 Task: Create a due date automation trigger when advanced on, 2 working days after a card is due add fields without custom field "Resume" set to a date more than 1 working days ago at 11:00 AM.
Action: Mouse moved to (1173, 254)
Screenshot: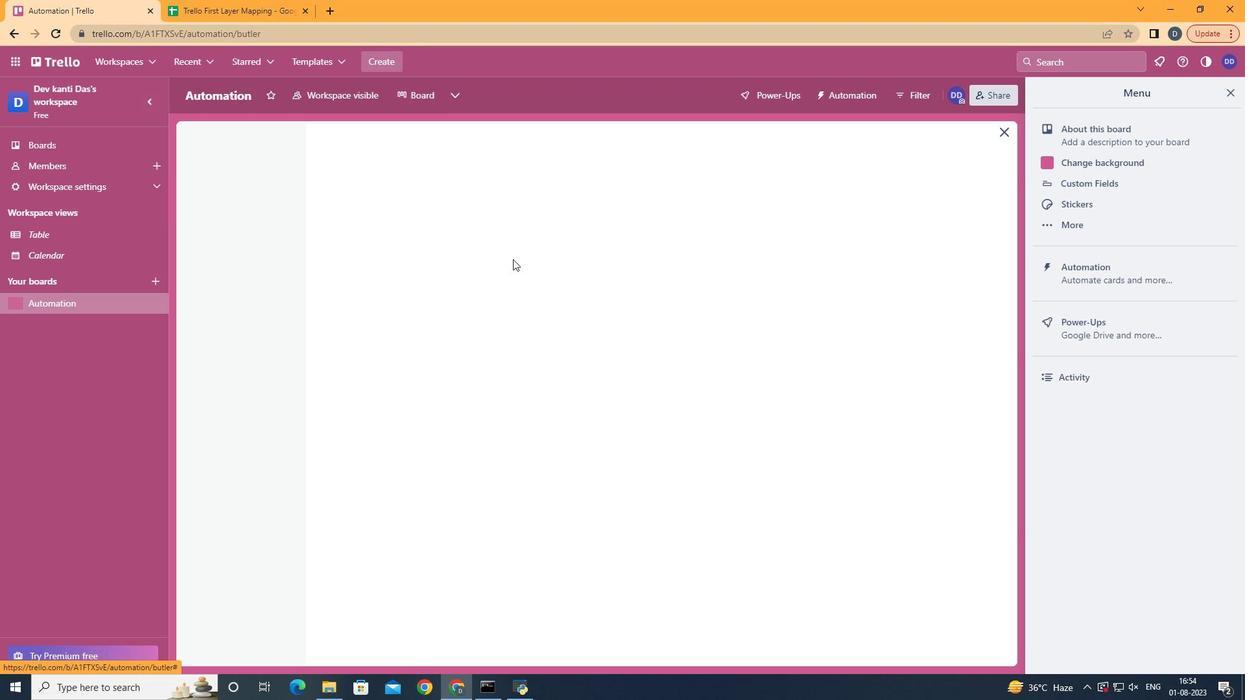 
Action: Mouse pressed left at (1173, 254)
Screenshot: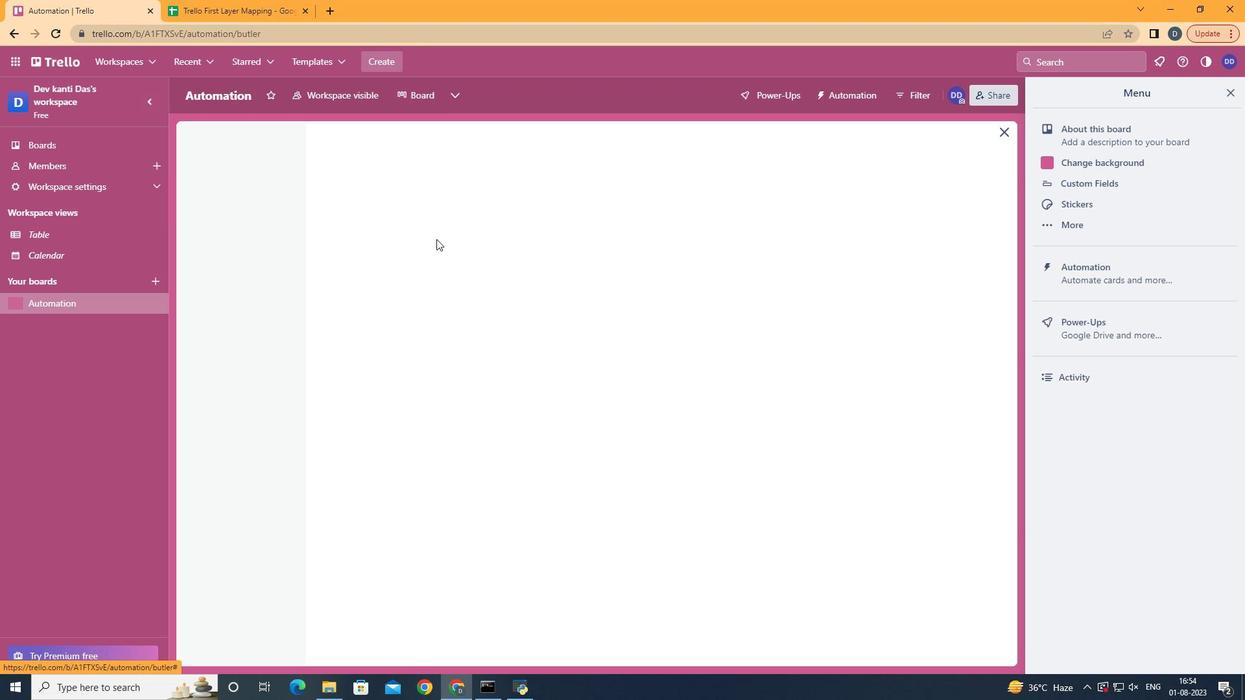 
Action: Mouse moved to (1160, 264)
Screenshot: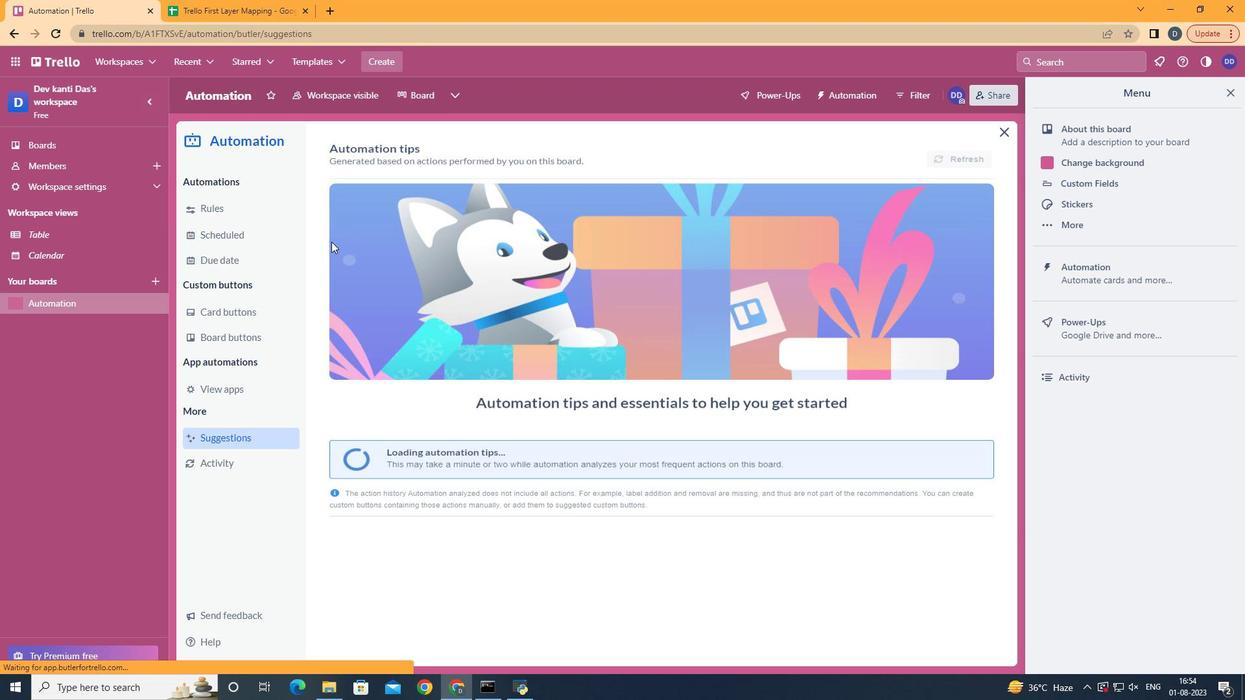 
Action: Mouse pressed left at (1160, 264)
Screenshot: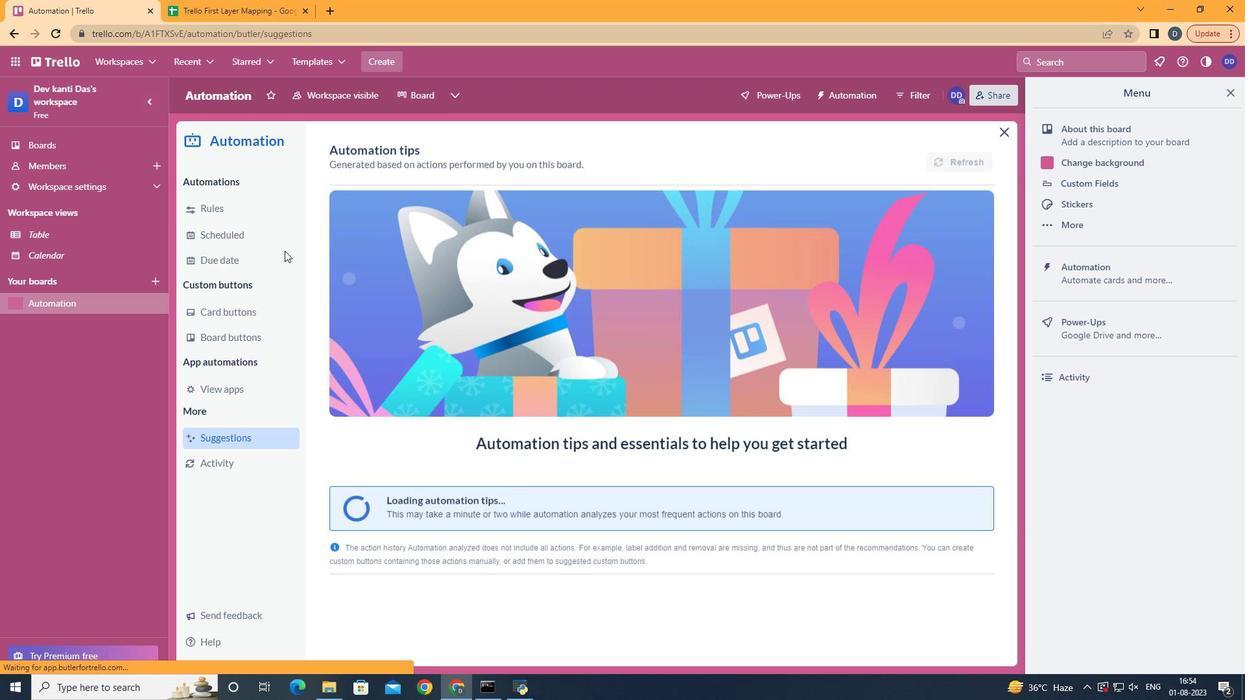 
Action: Mouse moved to (249, 261)
Screenshot: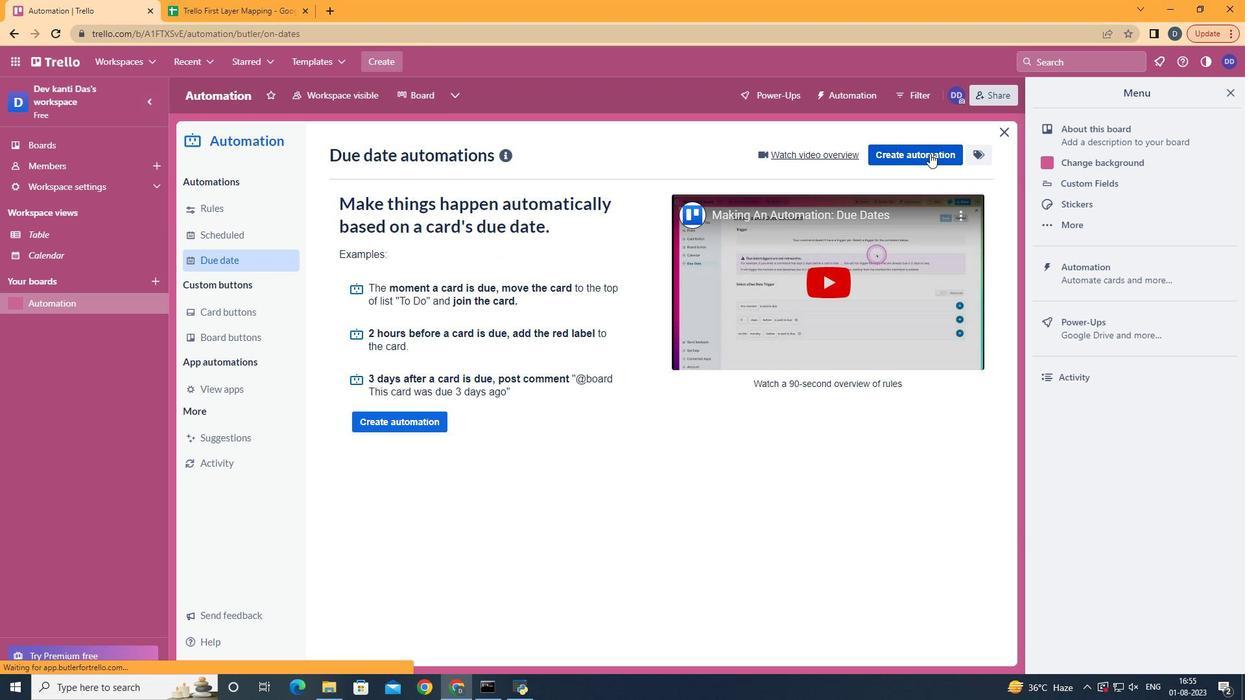 
Action: Mouse pressed left at (249, 261)
Screenshot: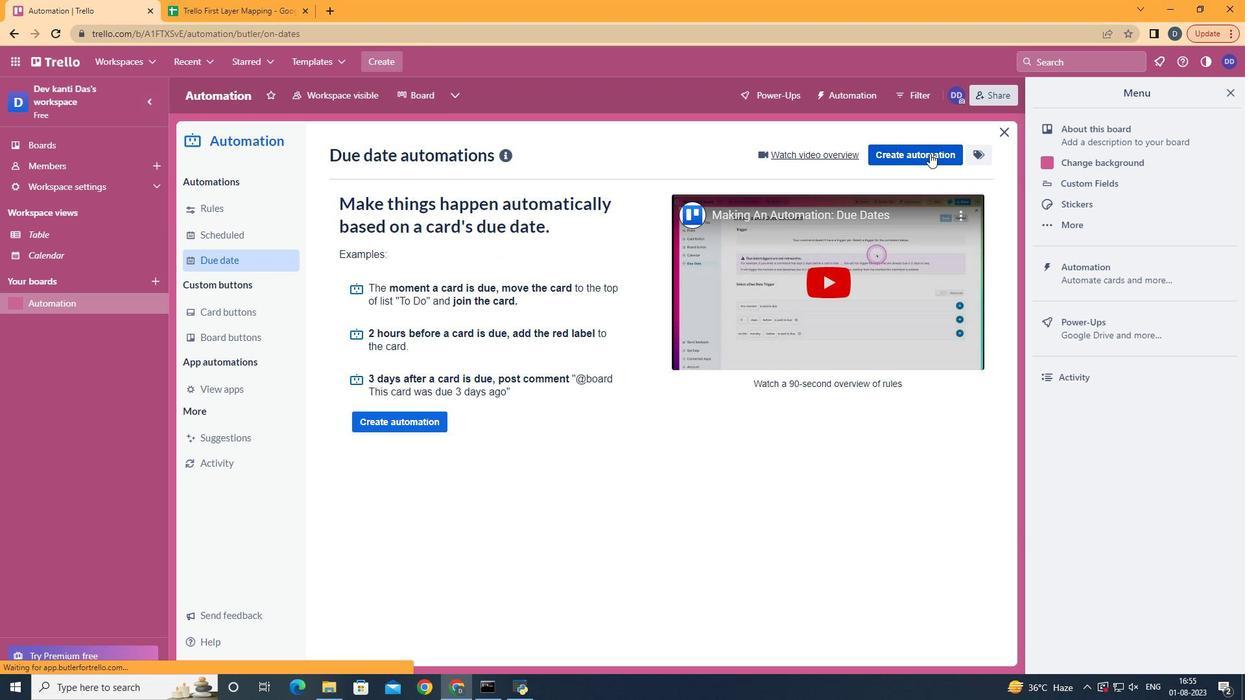 
Action: Mouse moved to (929, 153)
Screenshot: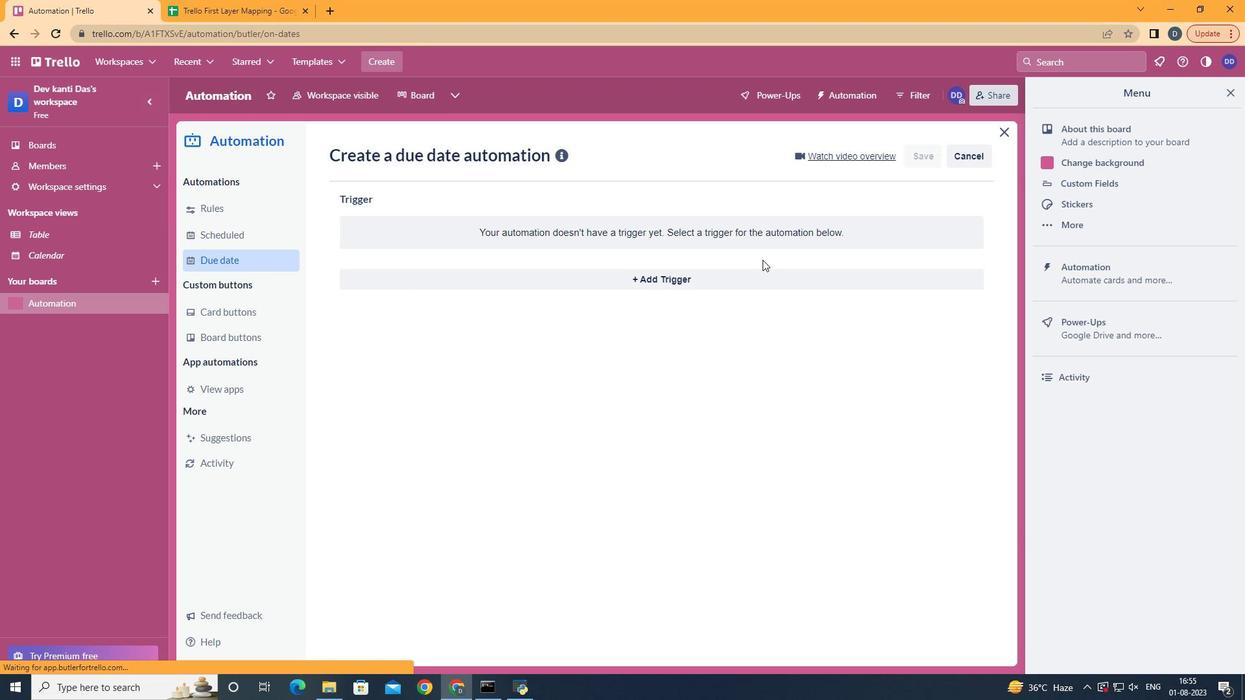 
Action: Mouse pressed left at (929, 153)
Screenshot: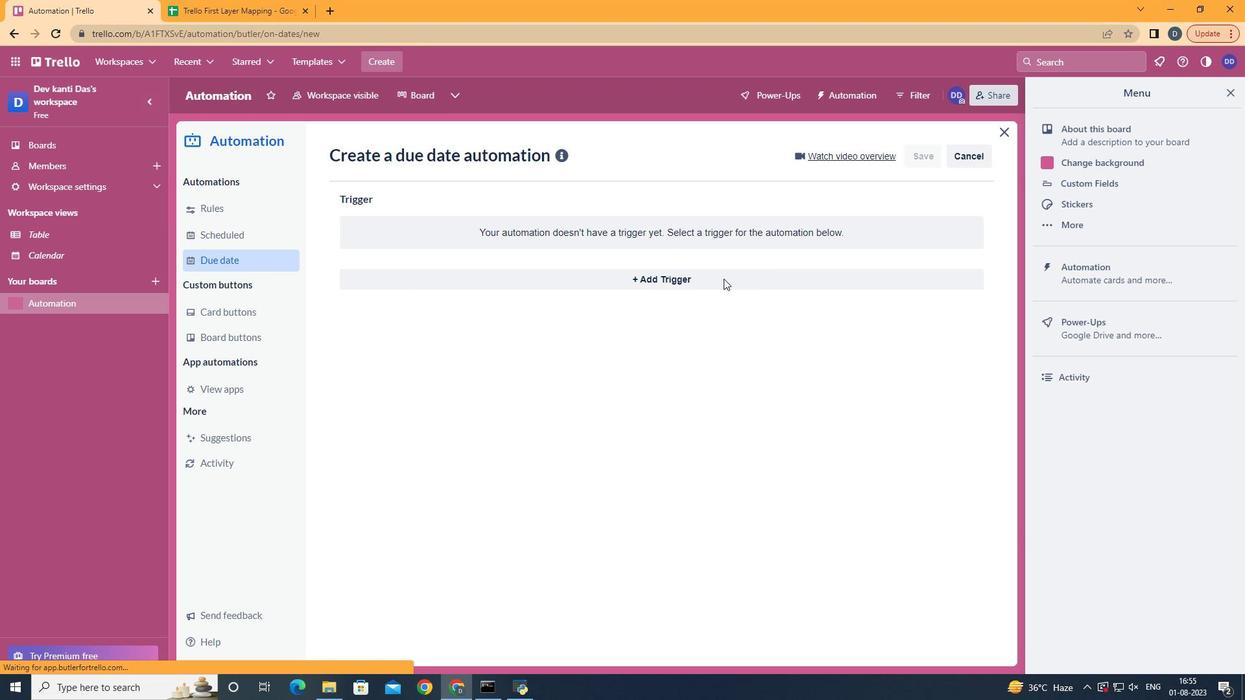 
Action: Mouse moved to (723, 278)
Screenshot: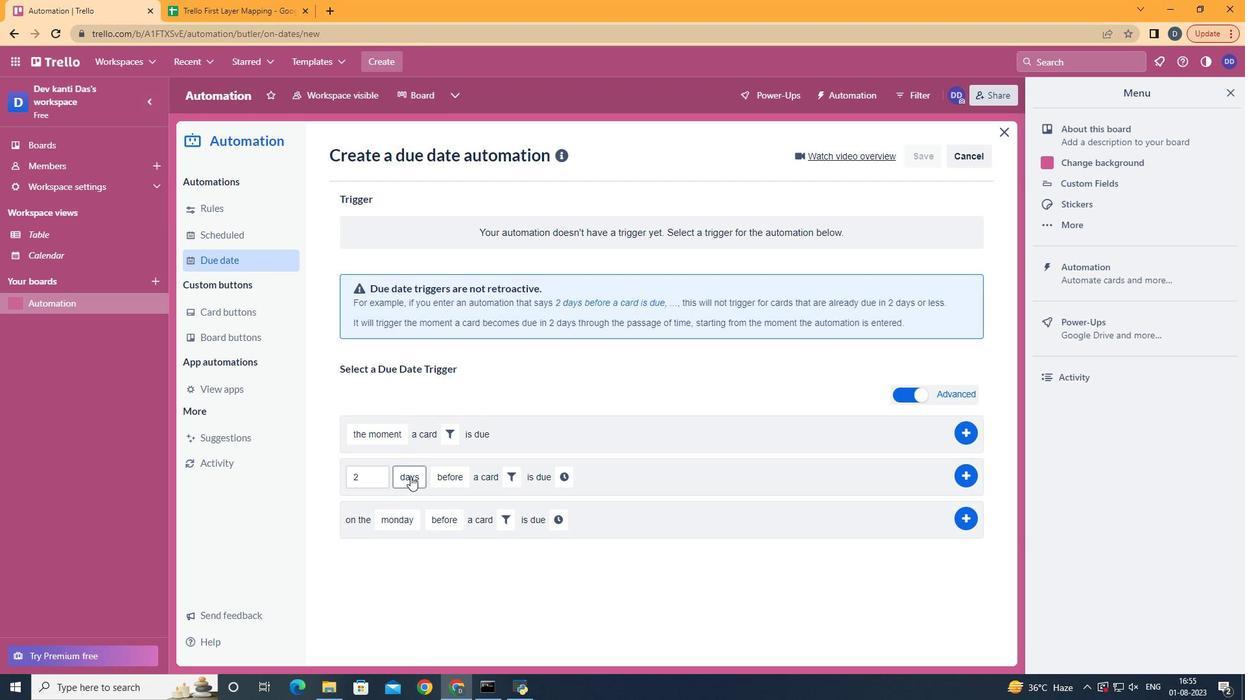 
Action: Mouse pressed left at (723, 278)
Screenshot: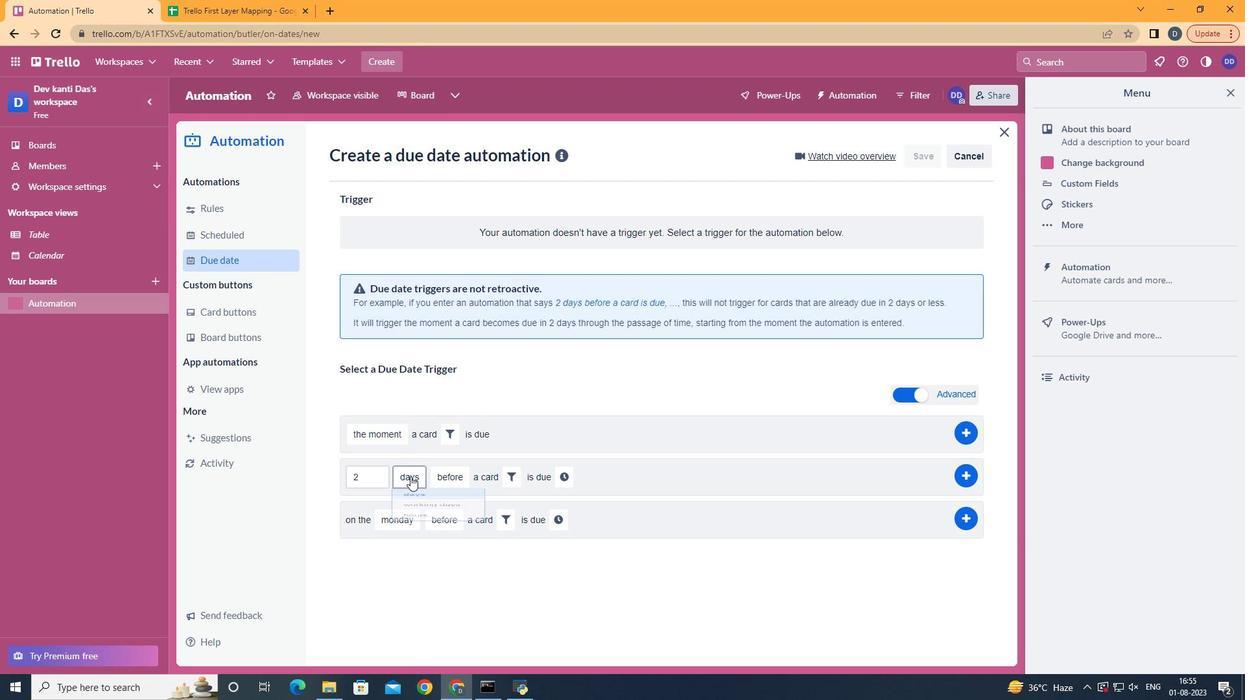 
Action: Mouse moved to (424, 528)
Screenshot: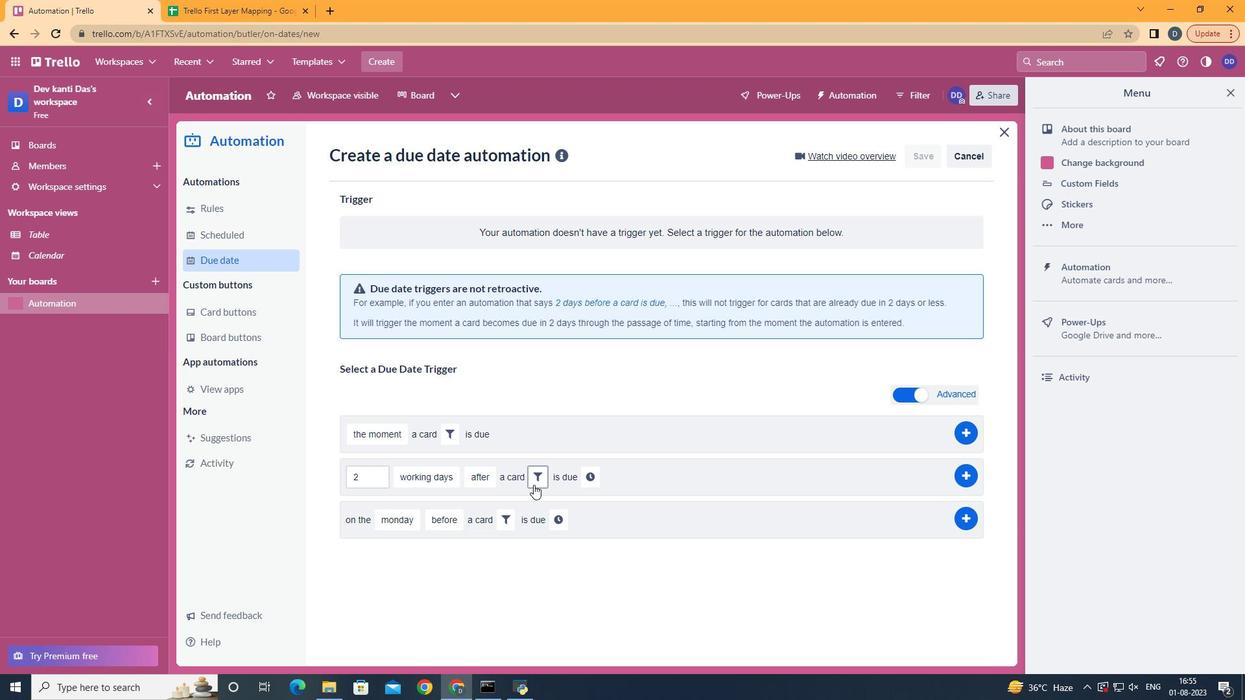 
Action: Mouse pressed left at (424, 528)
Screenshot: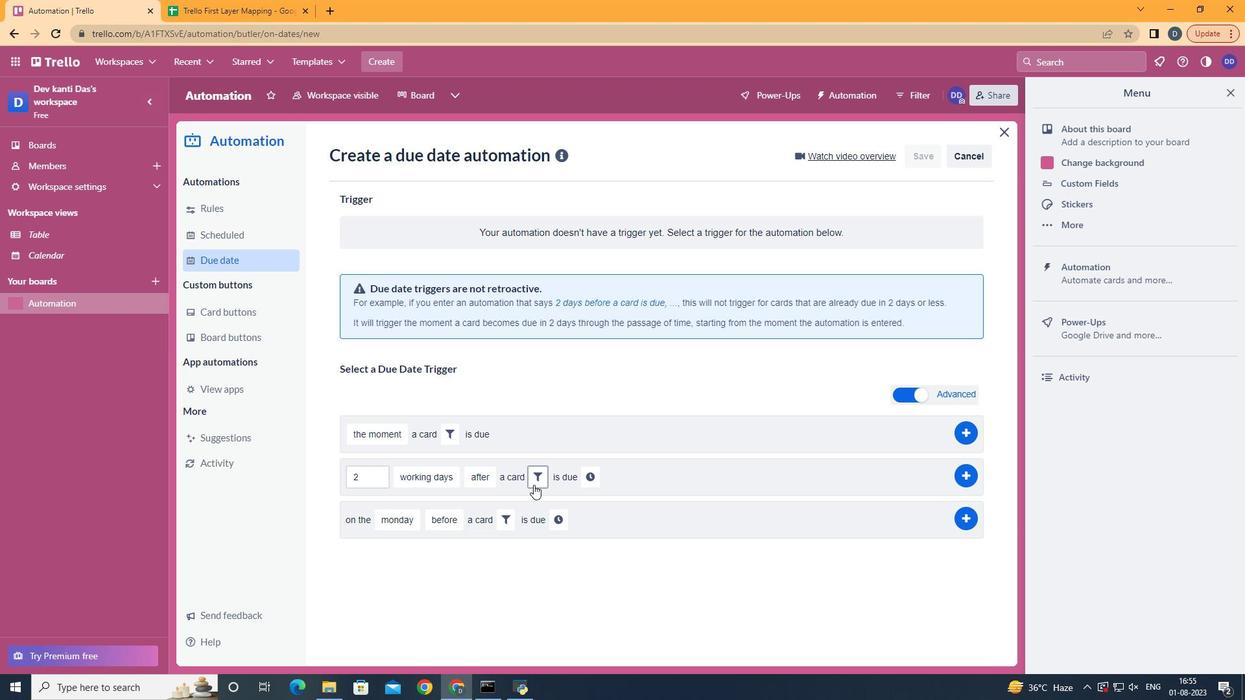 
Action: Mouse moved to (486, 526)
Screenshot: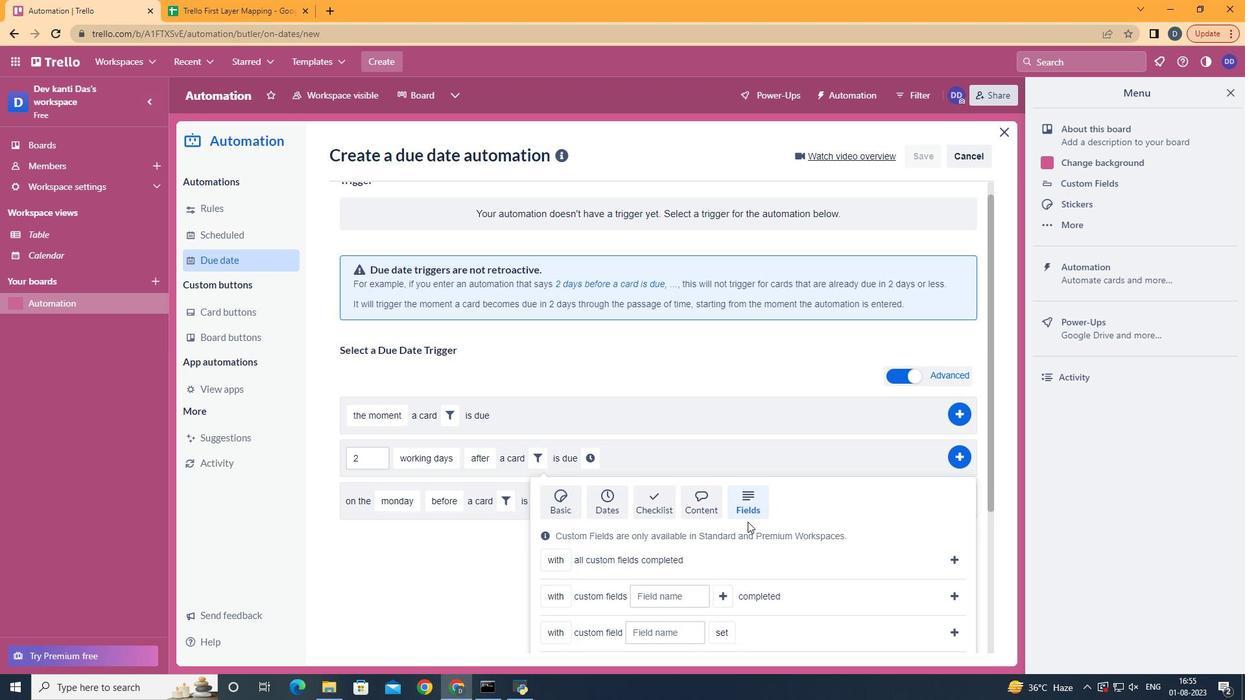 
Action: Mouse pressed left at (486, 526)
Screenshot: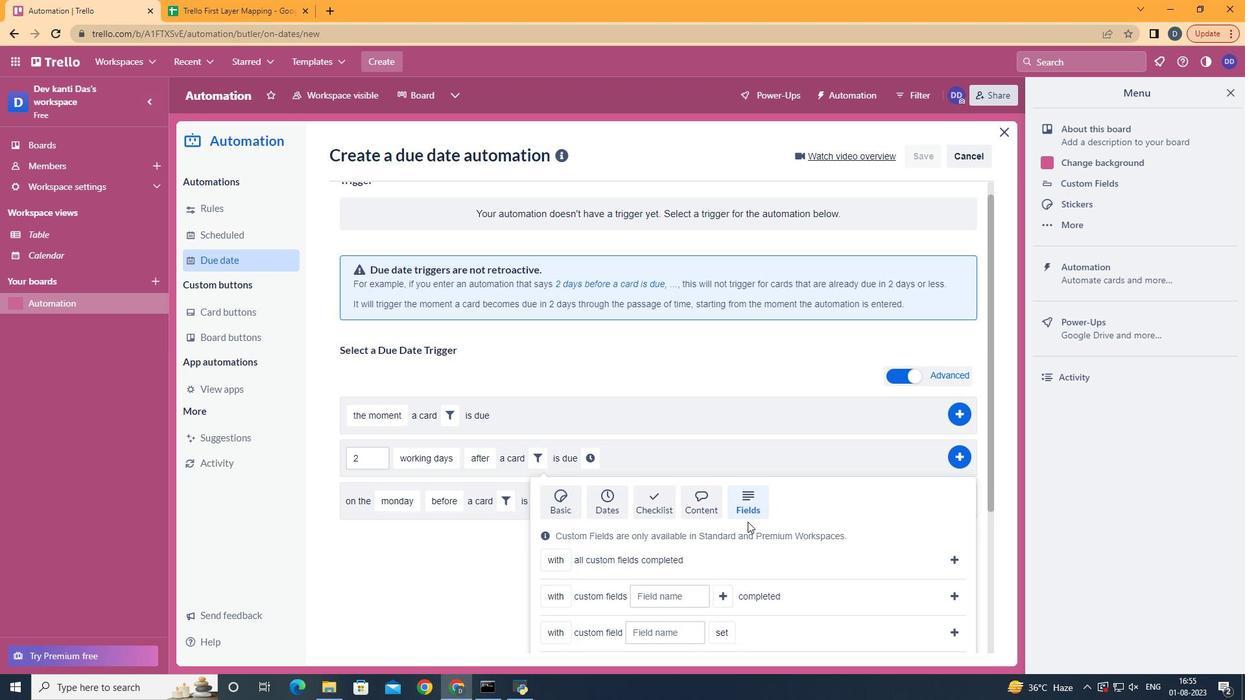 
Action: Mouse moved to (533, 485)
Screenshot: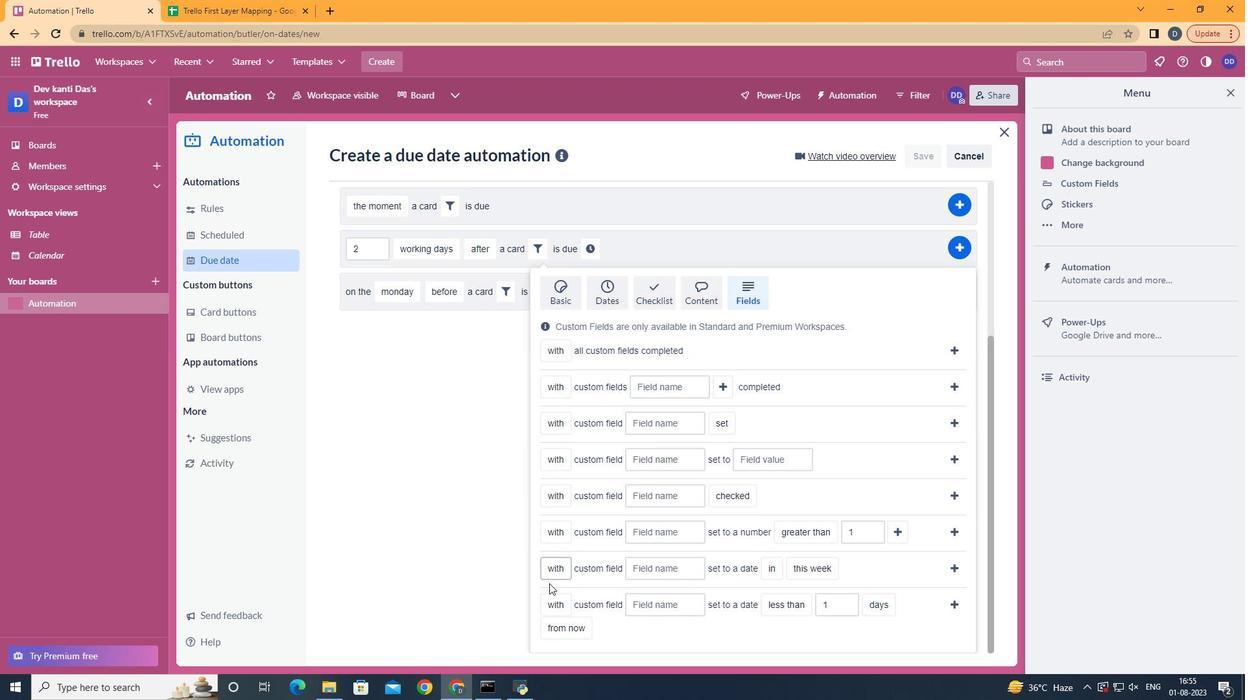 
Action: Mouse pressed left at (533, 485)
Screenshot: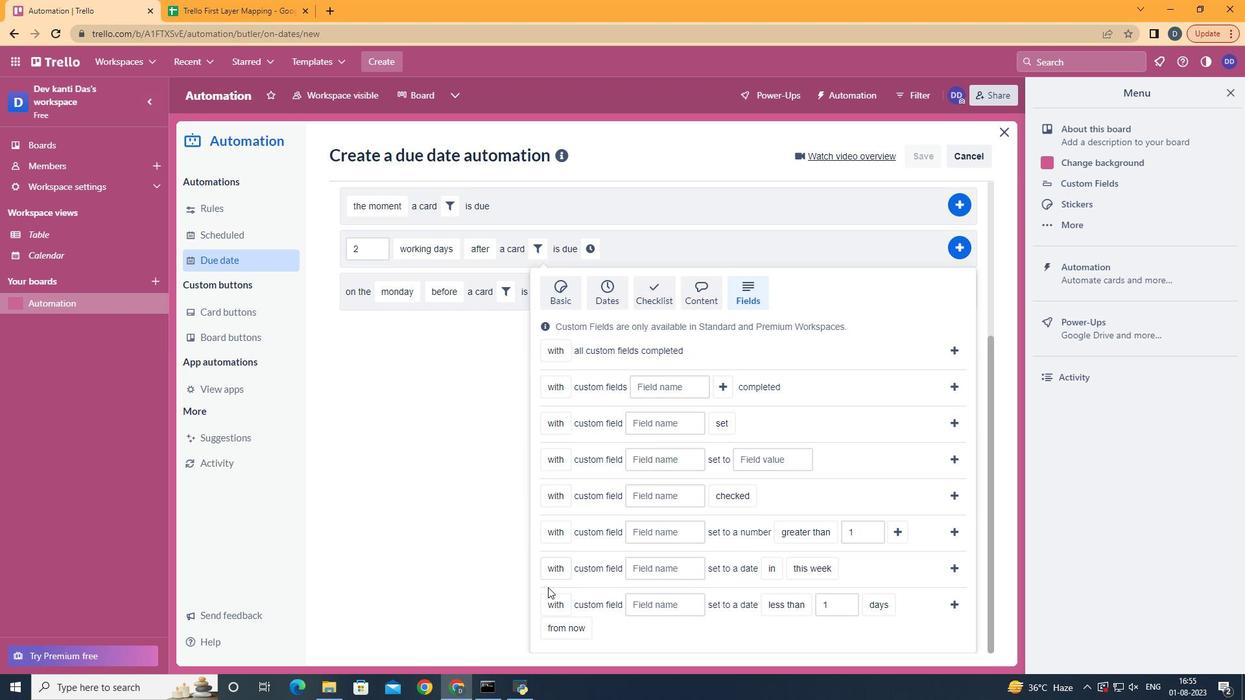
Action: Mouse moved to (747, 522)
Screenshot: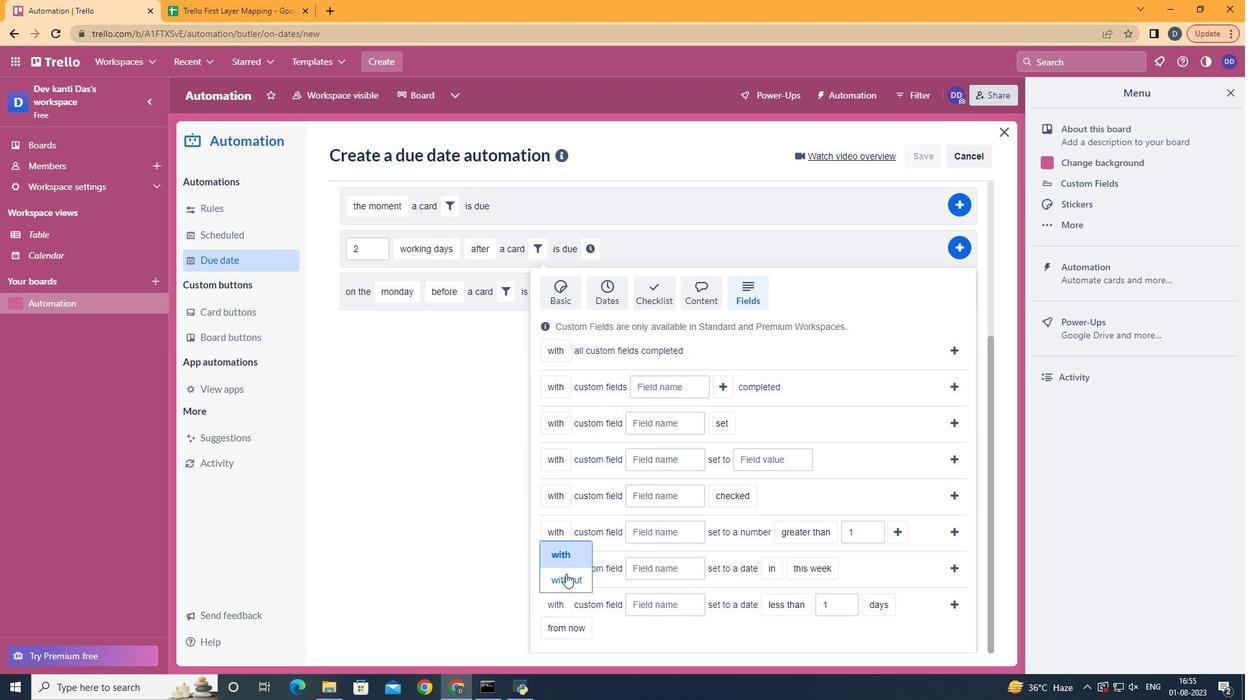 
Action: Mouse pressed left at (747, 522)
Screenshot: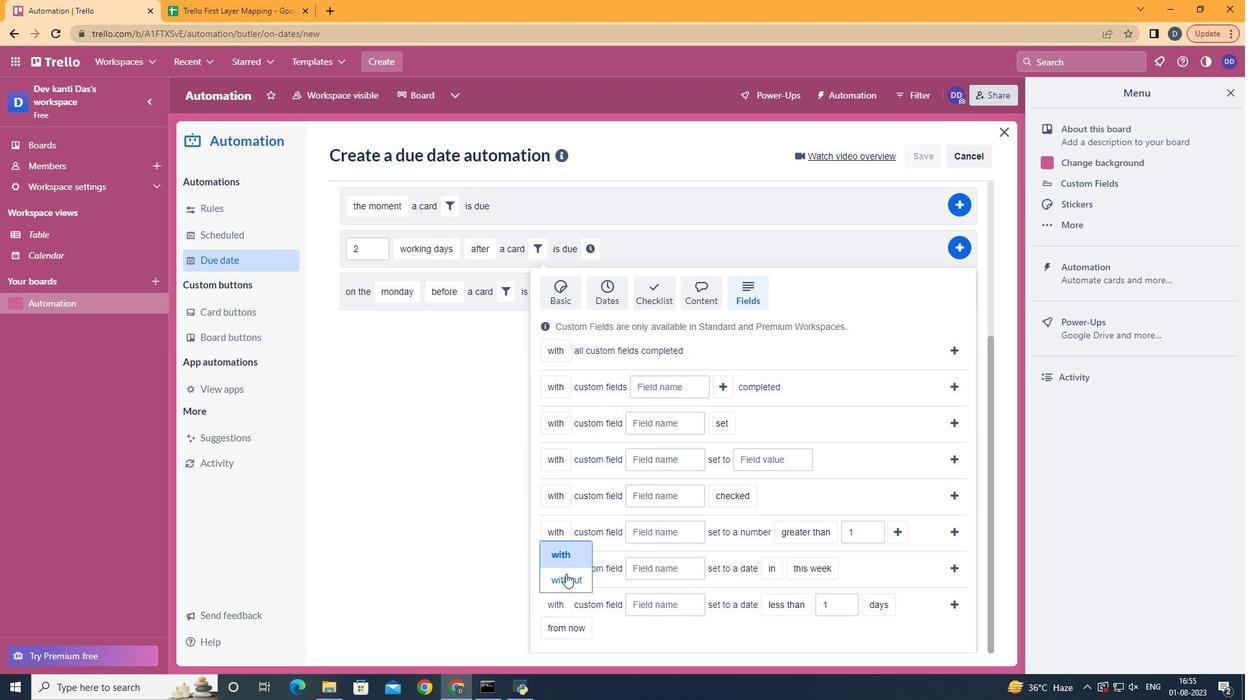 
Action: Mouse moved to (747, 522)
Screenshot: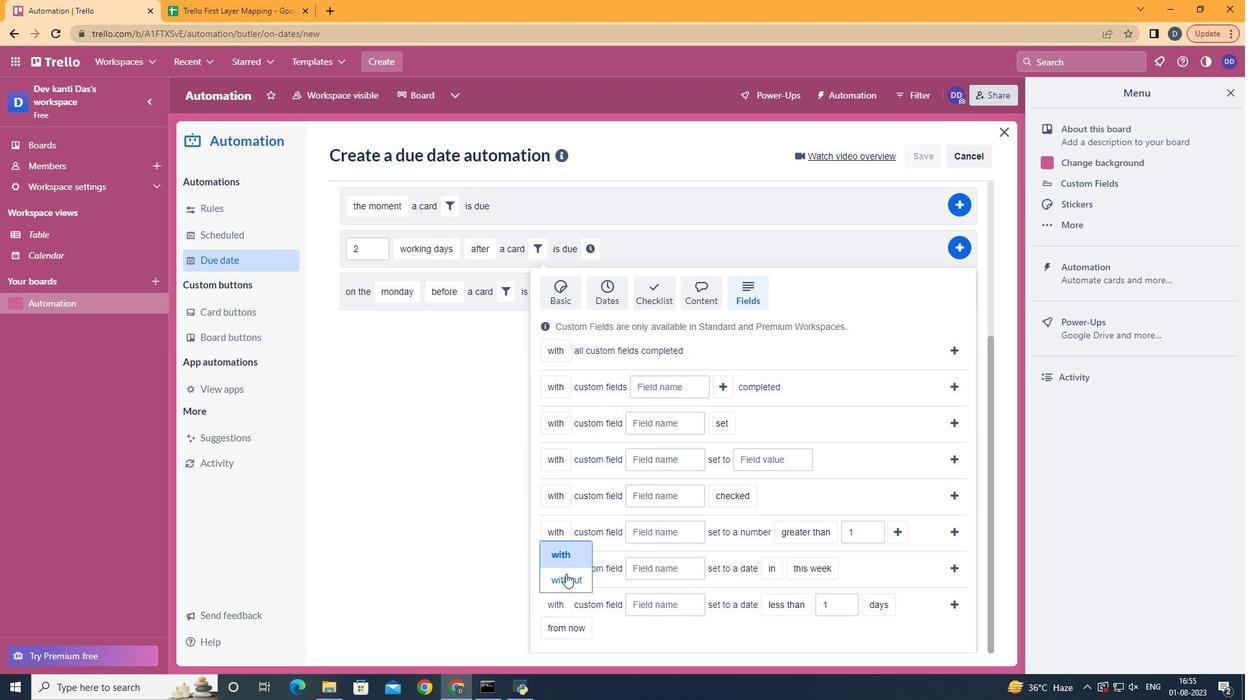 
Action: Mouse scrolled (747, 521) with delta (0, 0)
Screenshot: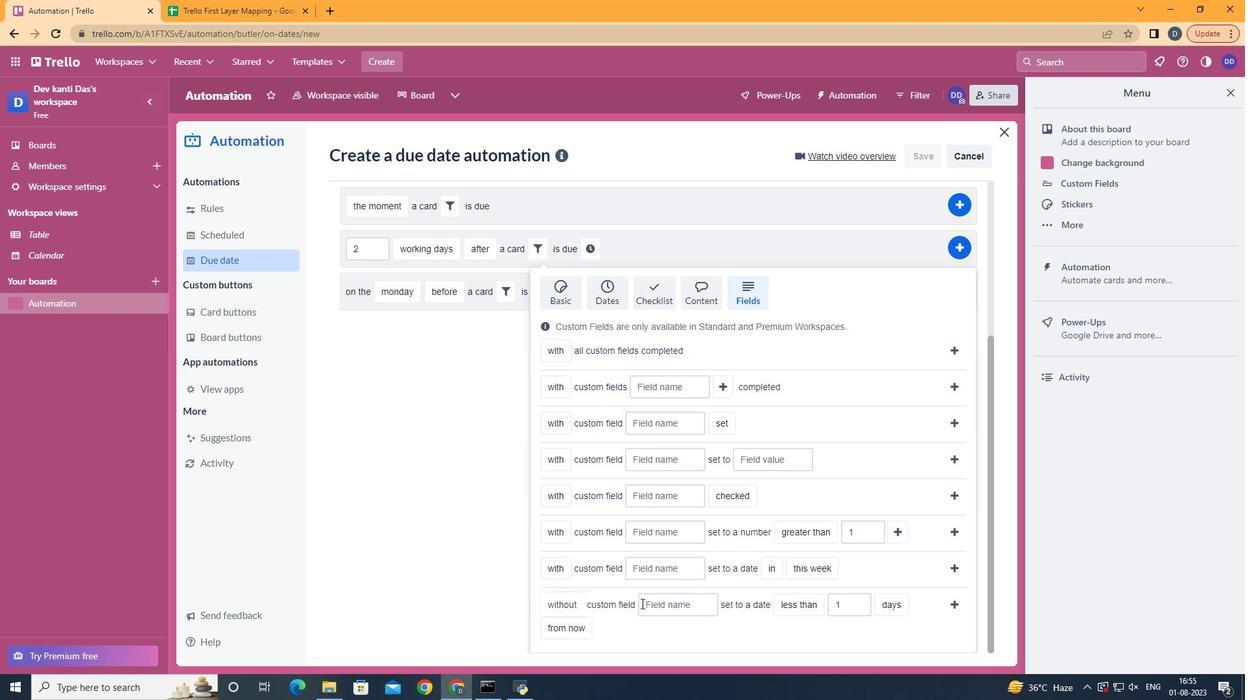 
Action: Mouse scrolled (747, 521) with delta (0, 0)
Screenshot: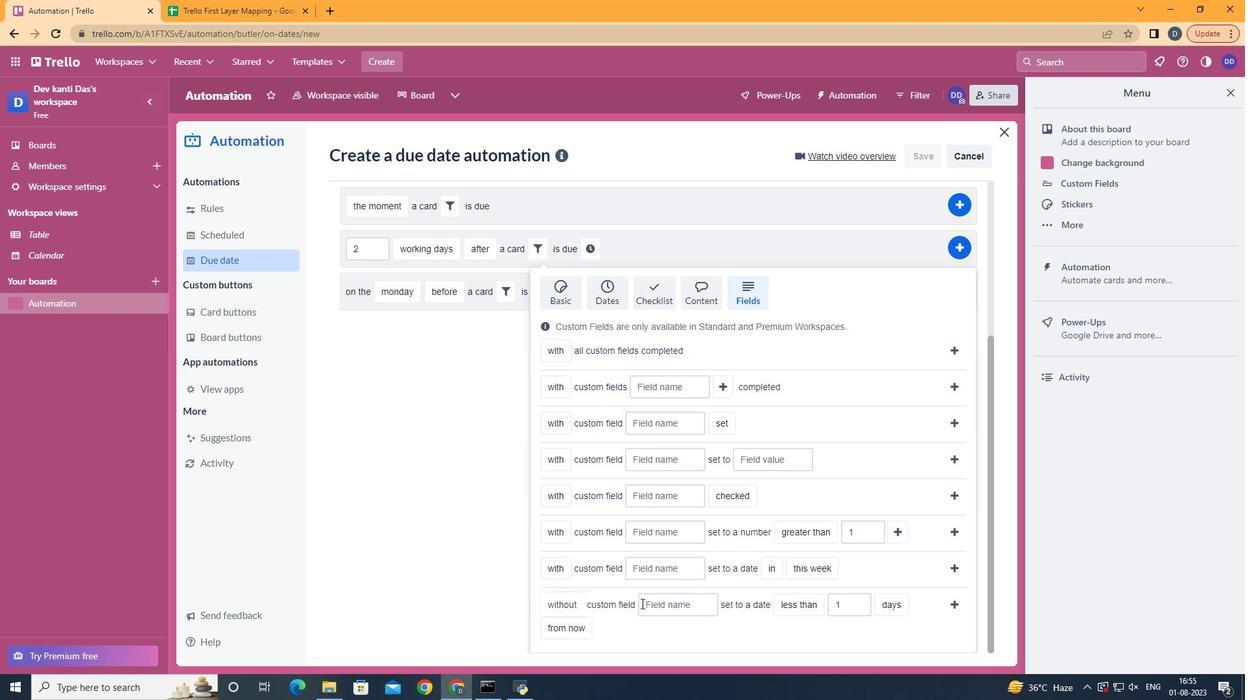 
Action: Mouse scrolled (747, 521) with delta (0, 0)
Screenshot: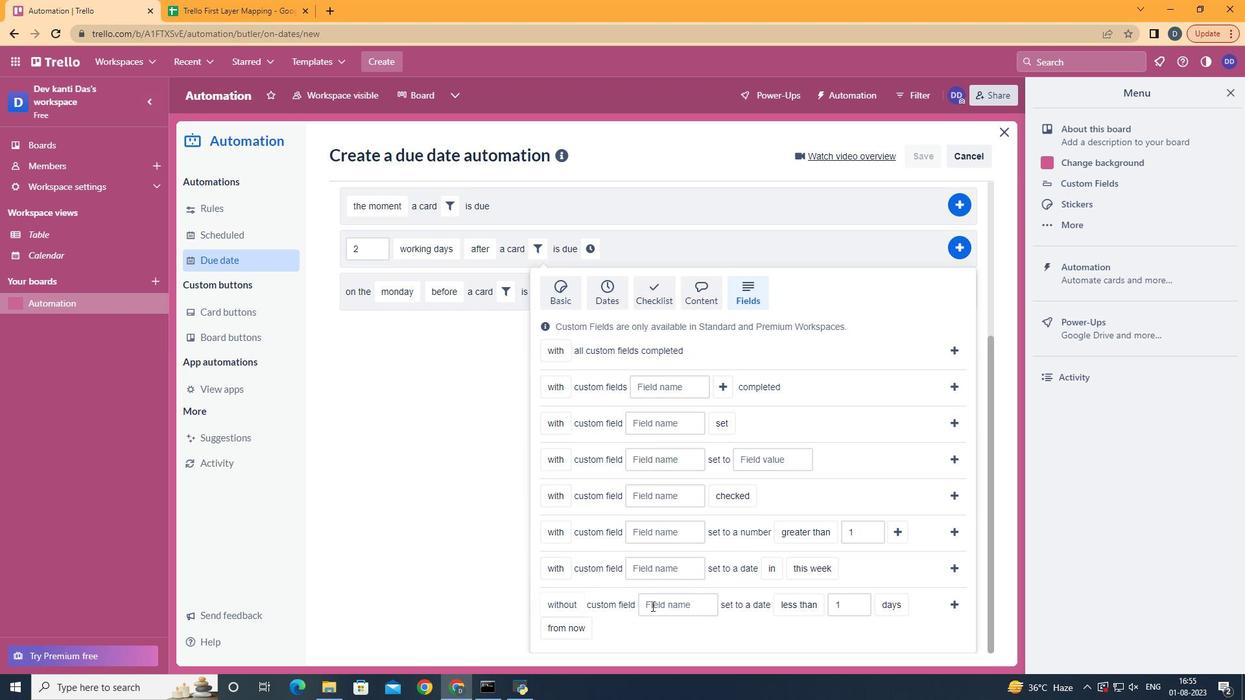 
Action: Mouse scrolled (747, 521) with delta (0, 0)
Screenshot: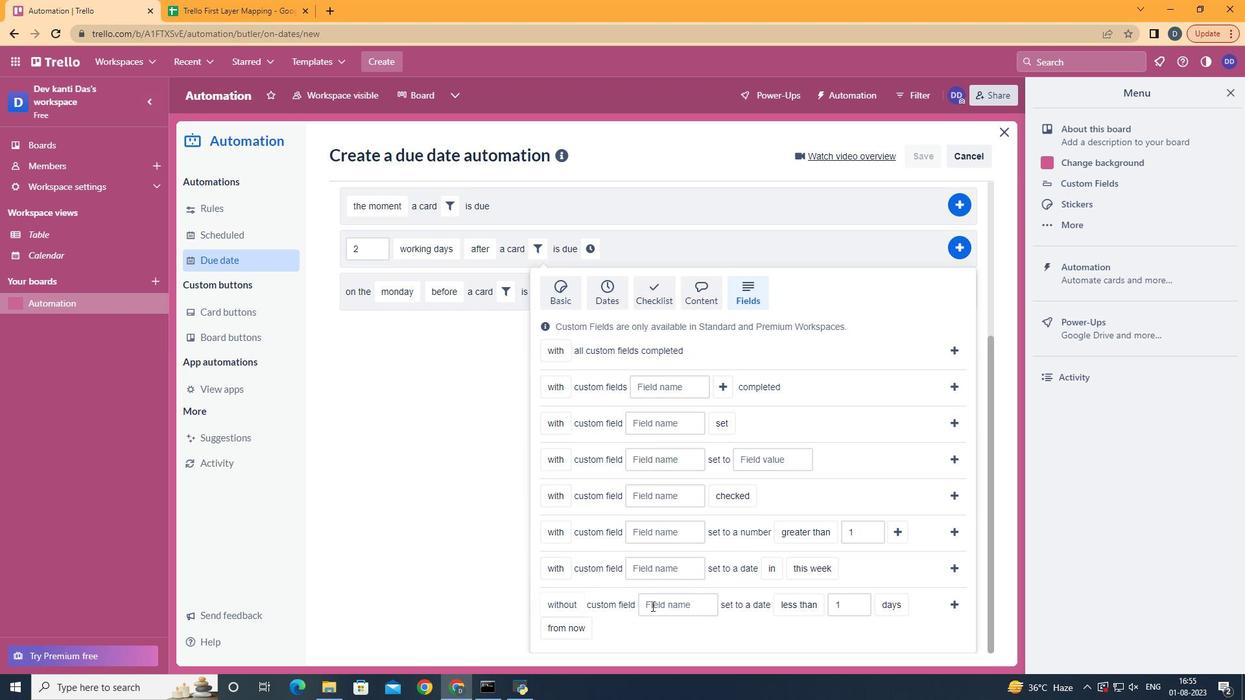 
Action: Mouse scrolled (747, 521) with delta (0, 0)
Screenshot: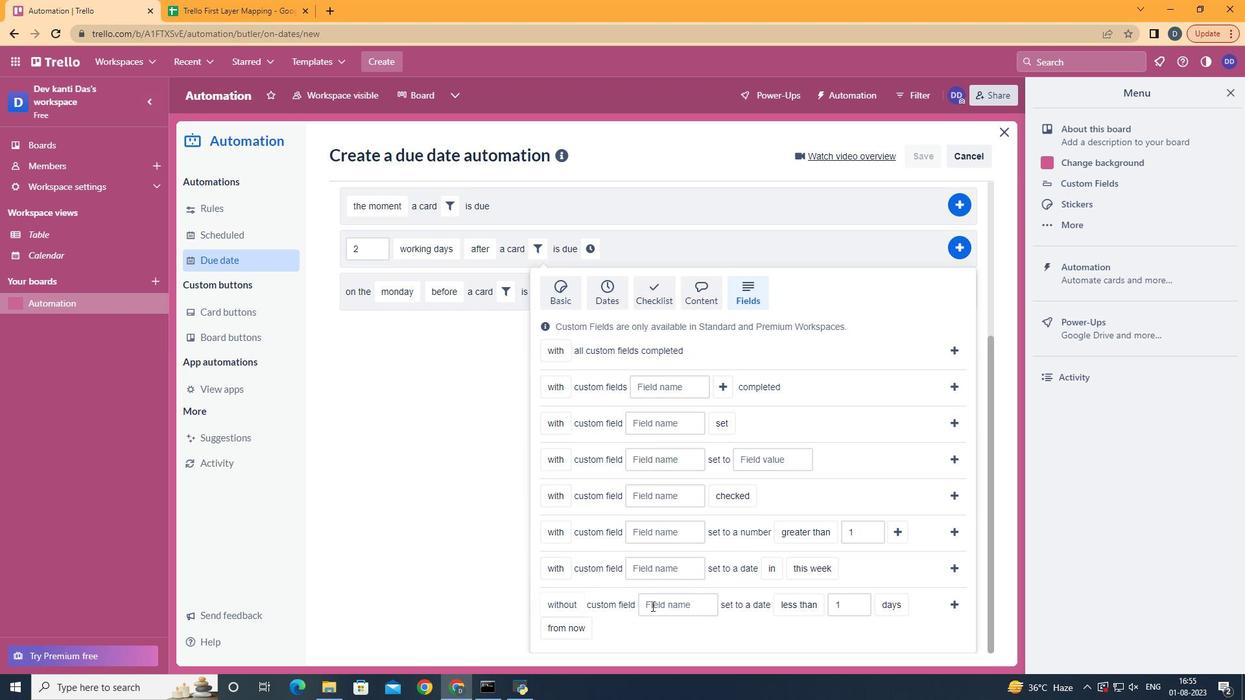 
Action: Mouse scrolled (747, 521) with delta (0, 0)
Screenshot: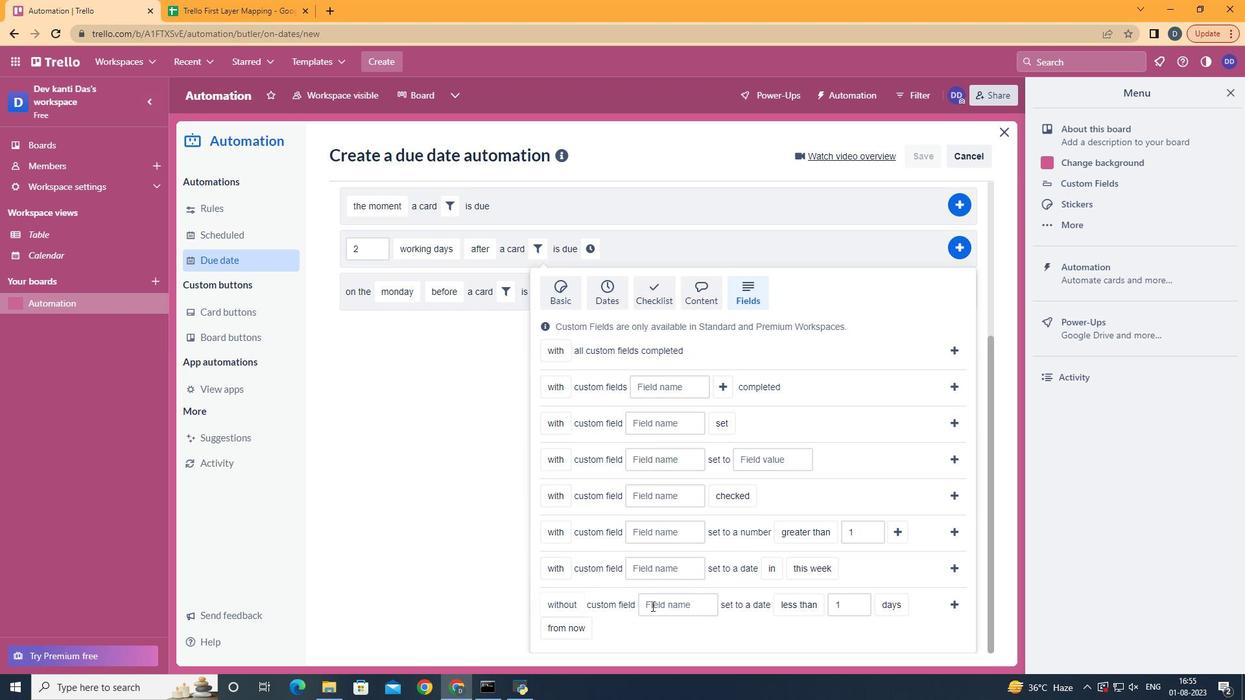 
Action: Mouse scrolled (747, 521) with delta (0, 0)
Screenshot: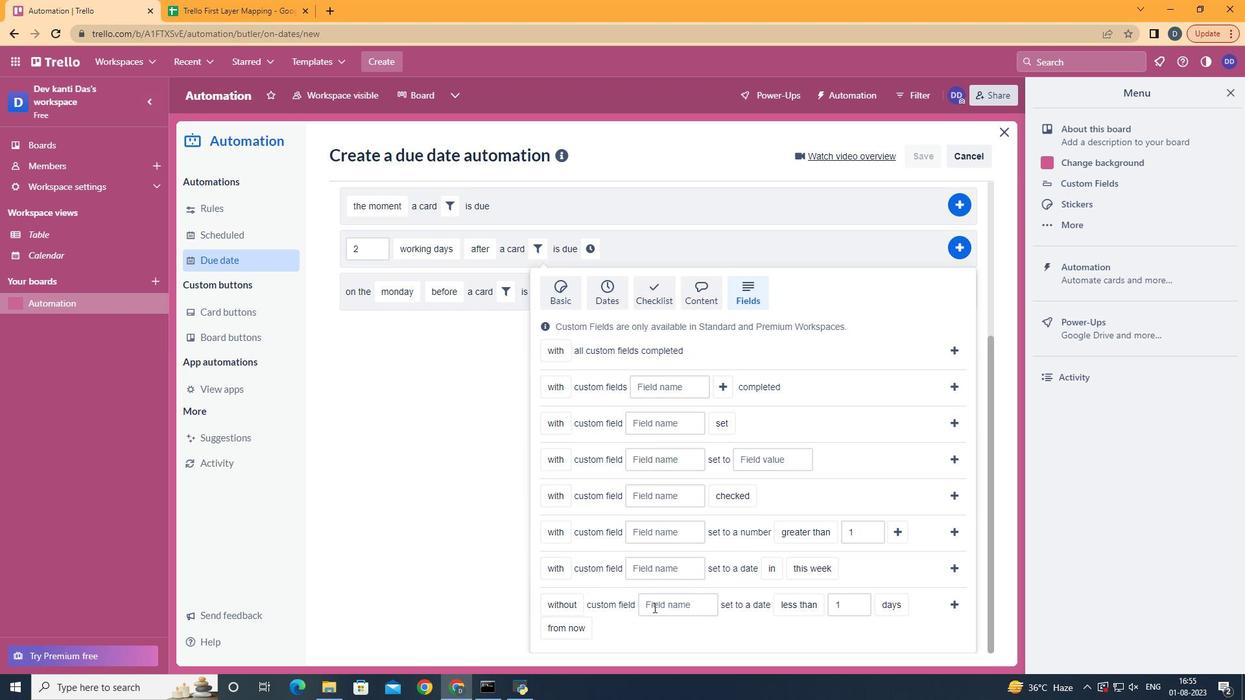 
Action: Mouse moved to (566, 573)
Screenshot: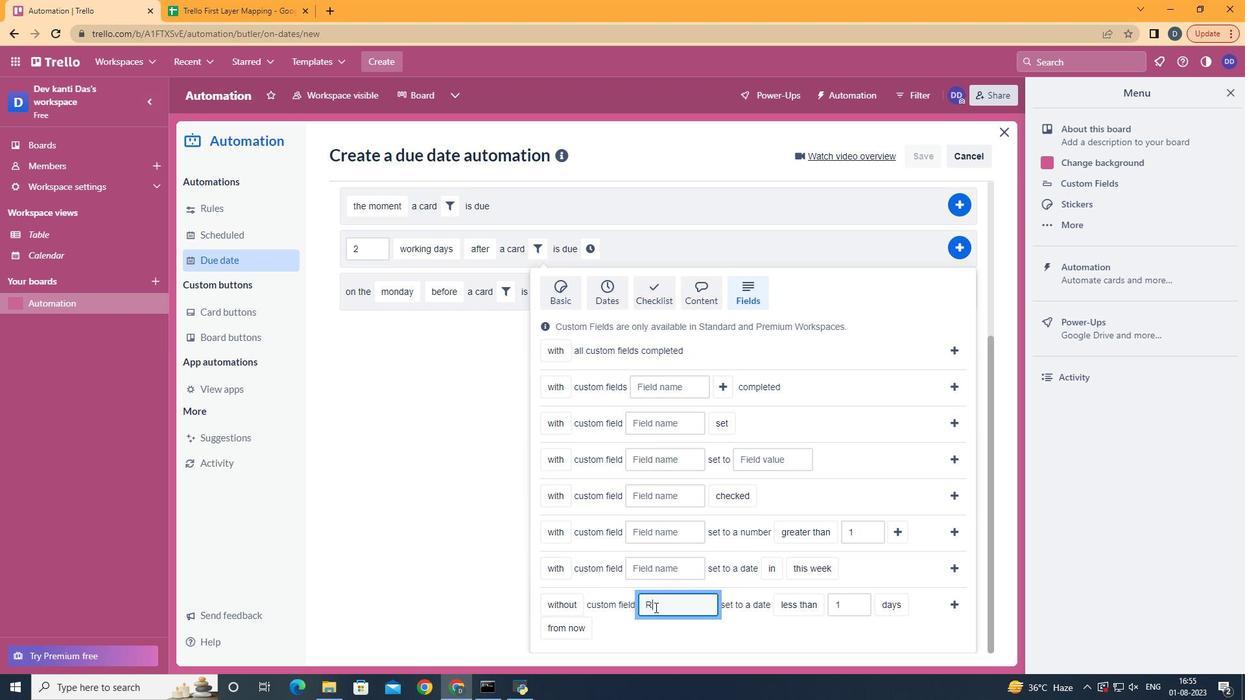 
Action: Mouse pressed left at (566, 573)
Screenshot: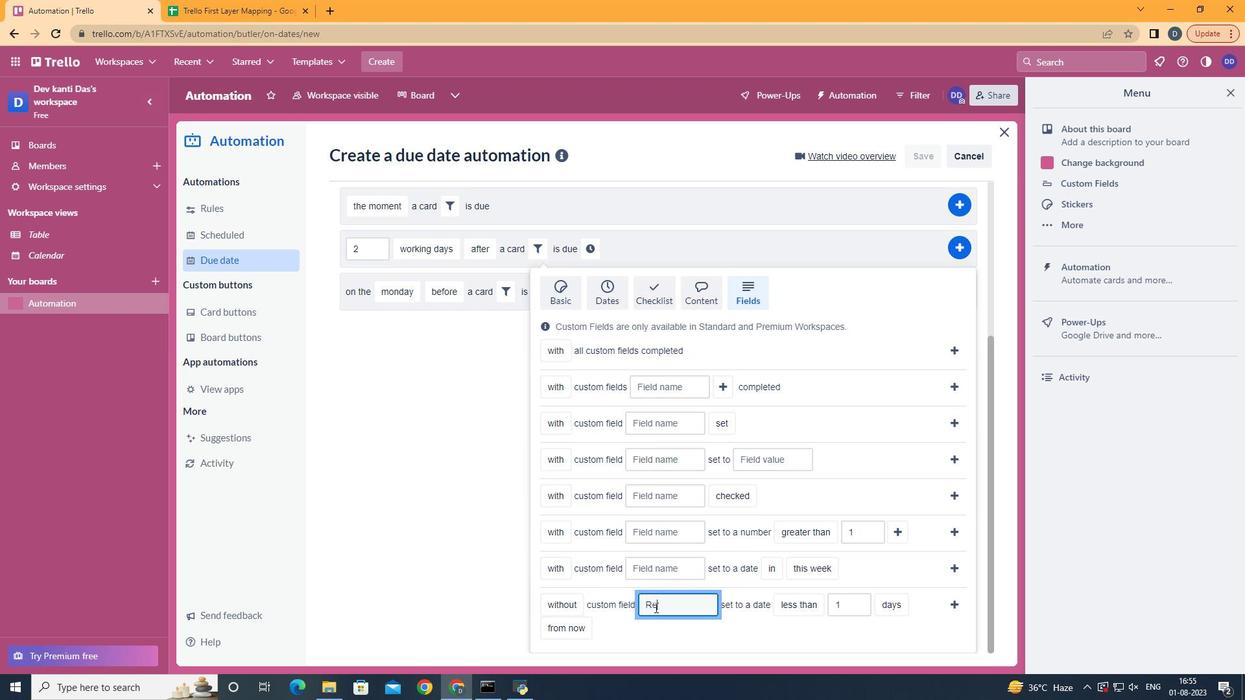 
Action: Mouse moved to (654, 607)
Screenshot: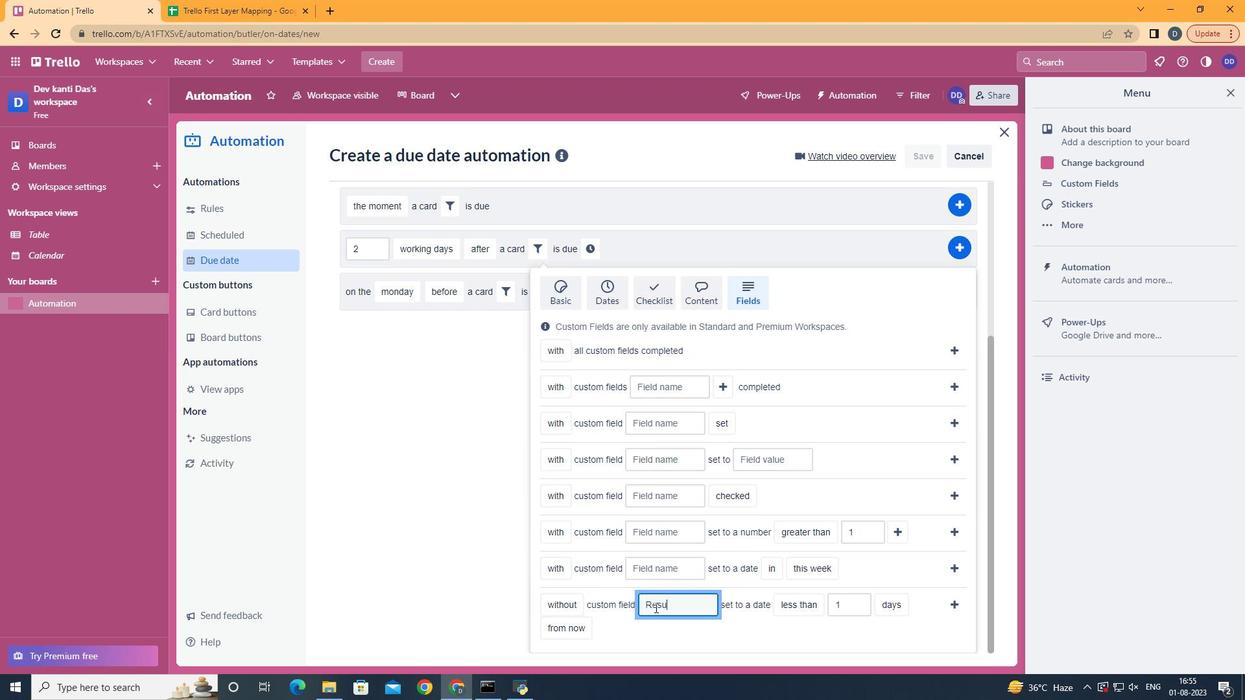 
Action: Mouse pressed left at (654, 607)
Screenshot: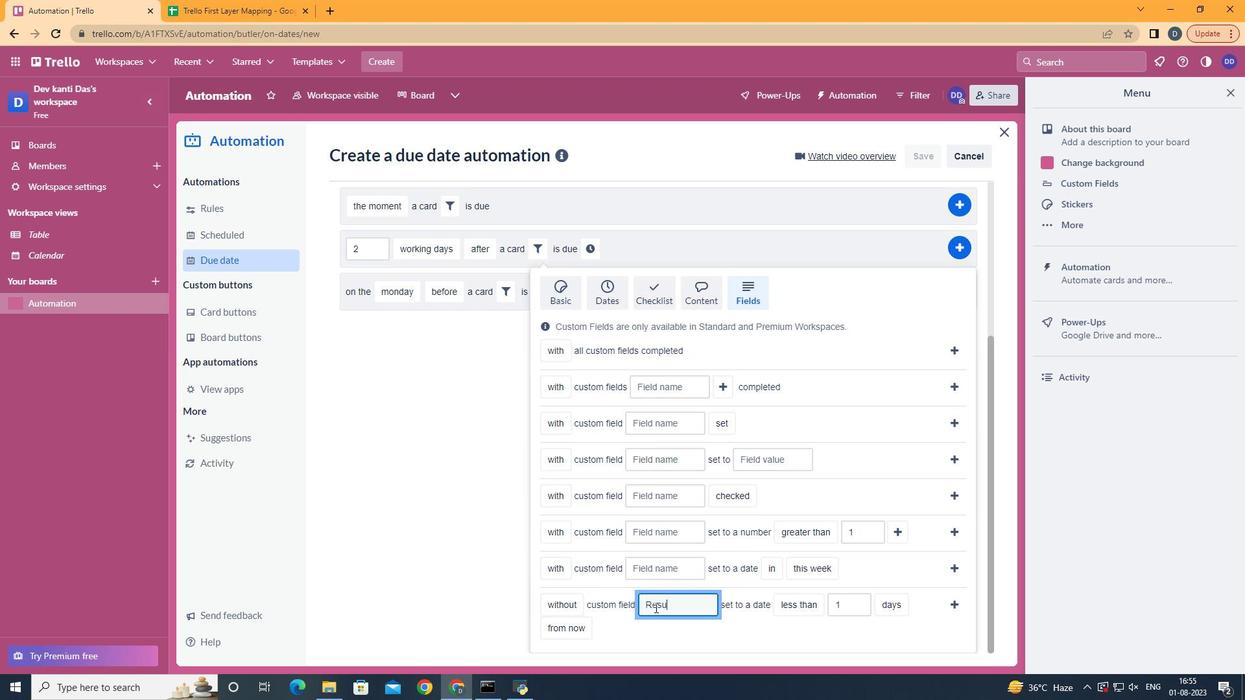 
Action: Key pressed <Key.shift>Resume
Screenshot: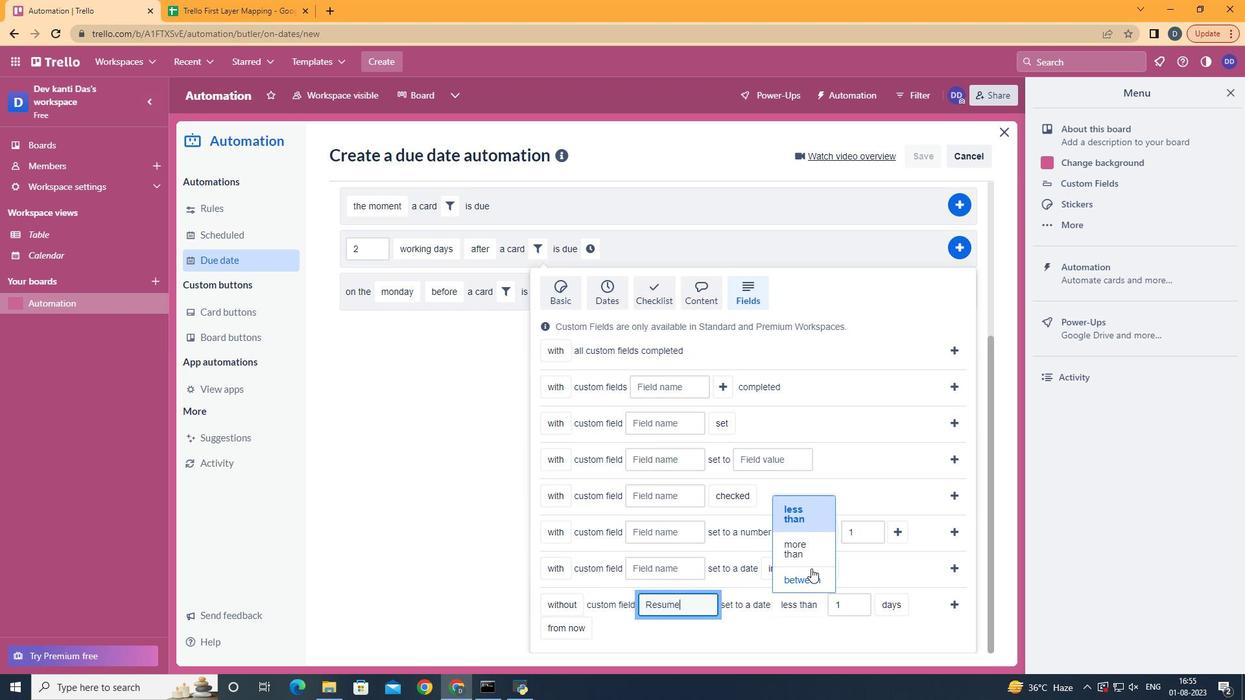 
Action: Mouse moved to (823, 546)
Screenshot: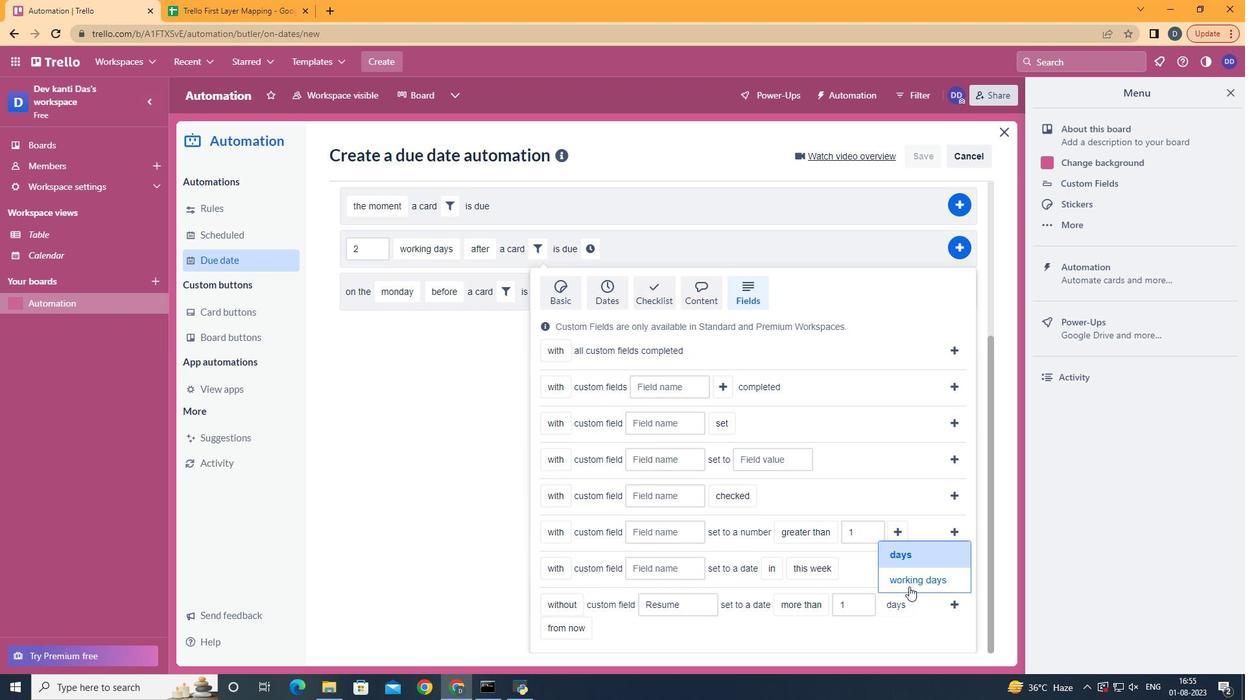 
Action: Mouse pressed left at (823, 546)
Screenshot: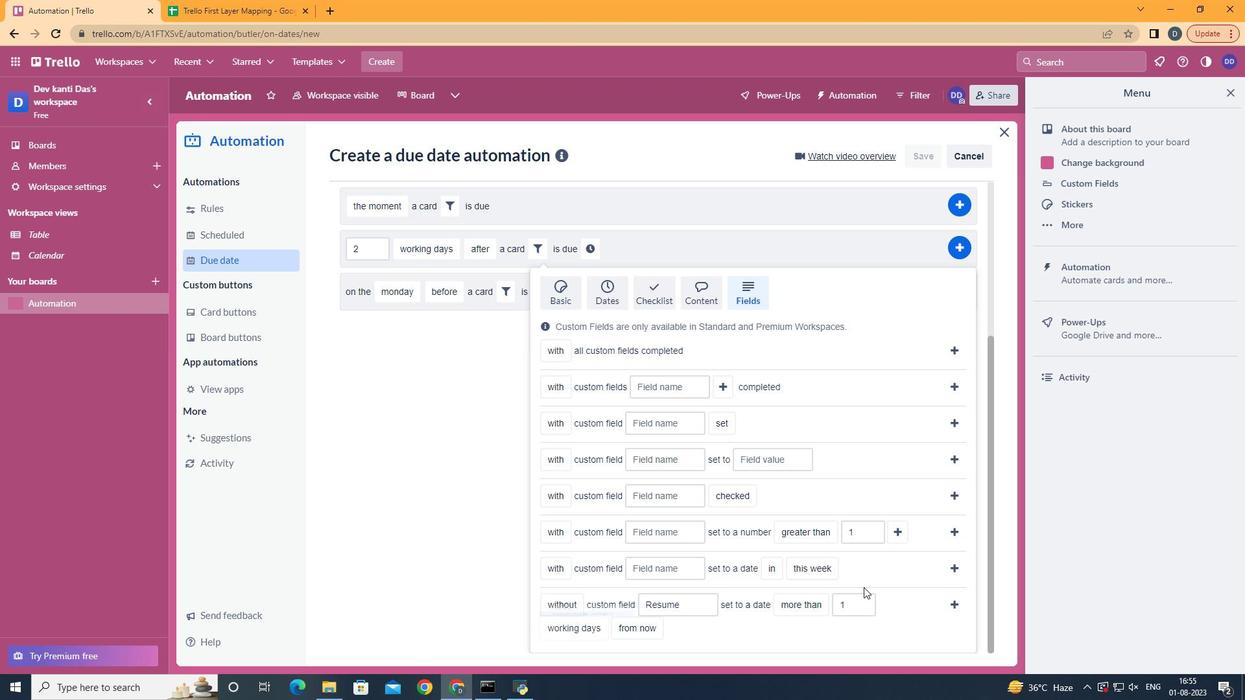 
Action: Mouse moved to (913, 580)
Screenshot: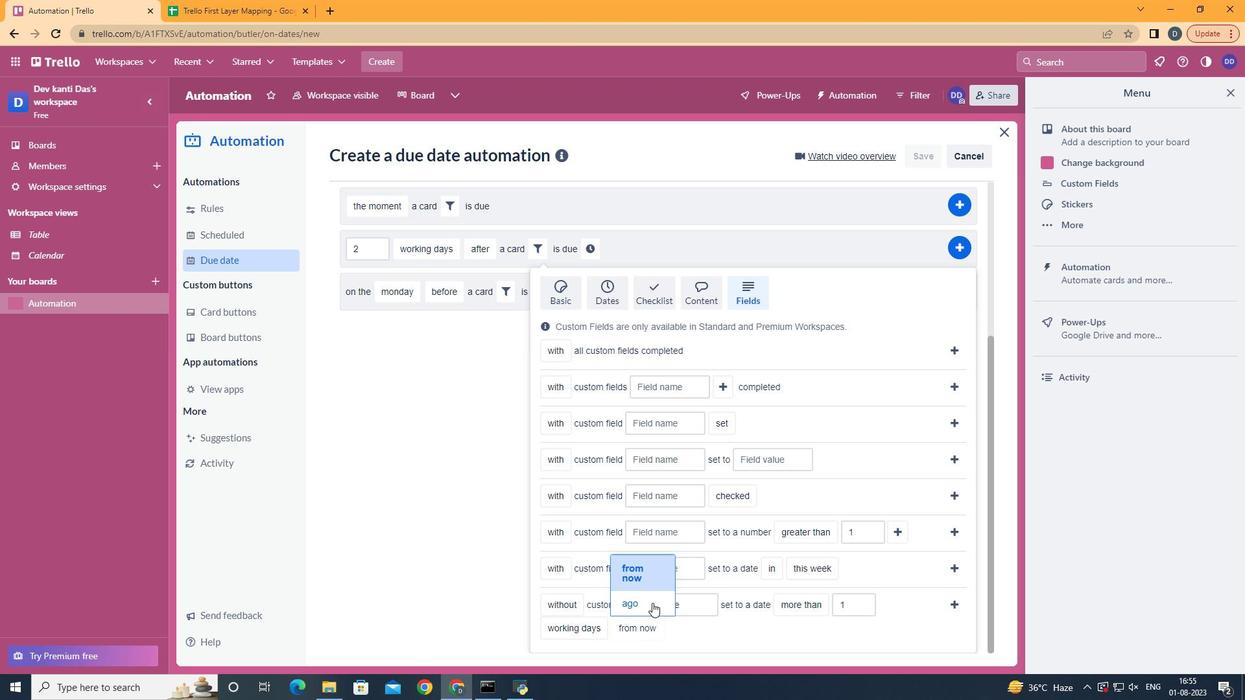 
Action: Mouse pressed left at (913, 580)
Screenshot: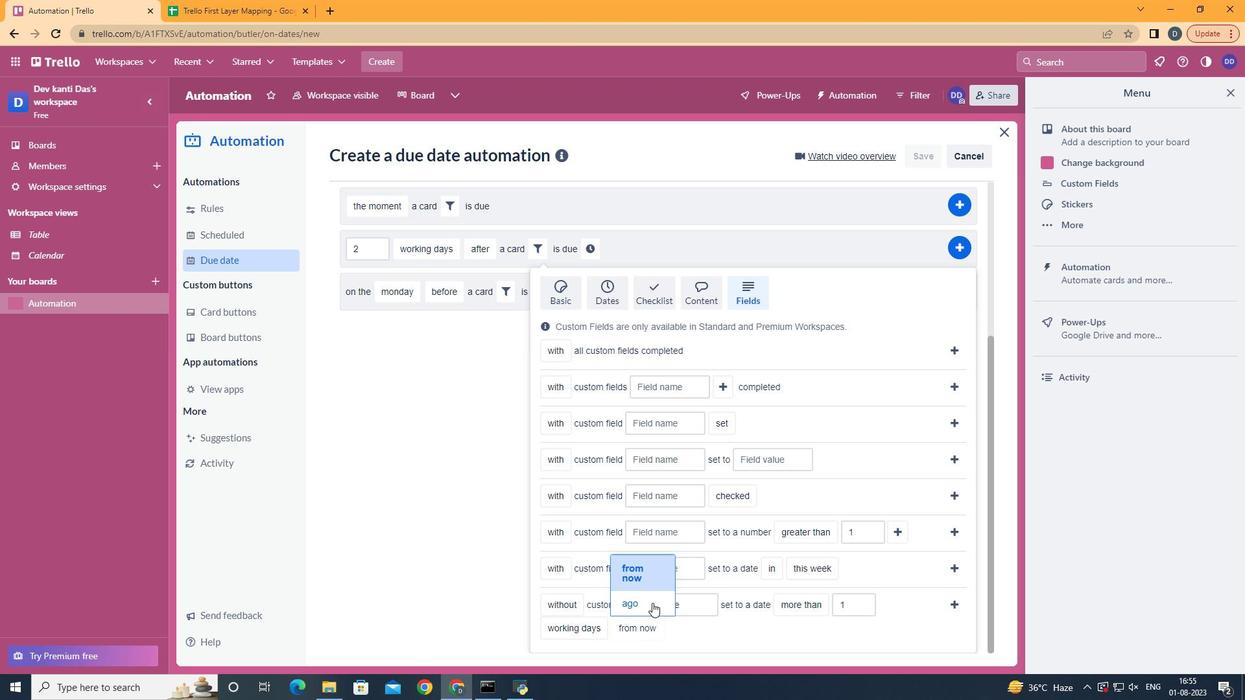 
Action: Mouse moved to (652, 603)
Screenshot: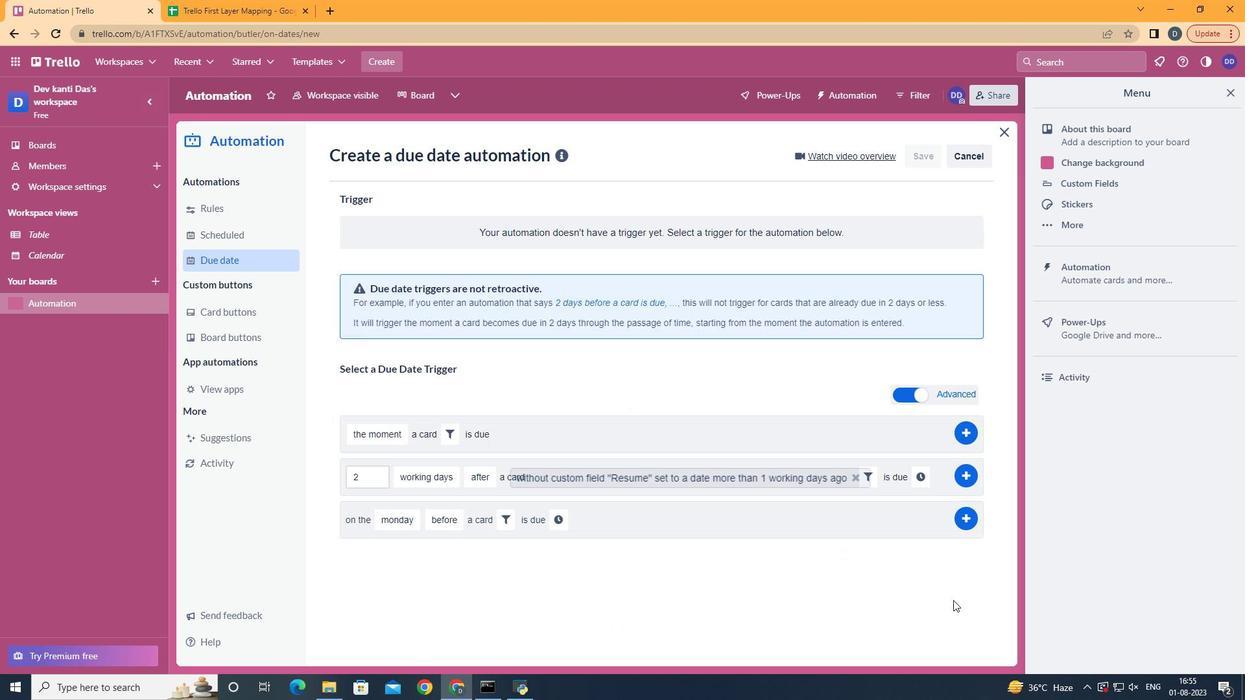 
Action: Mouse pressed left at (652, 603)
Screenshot: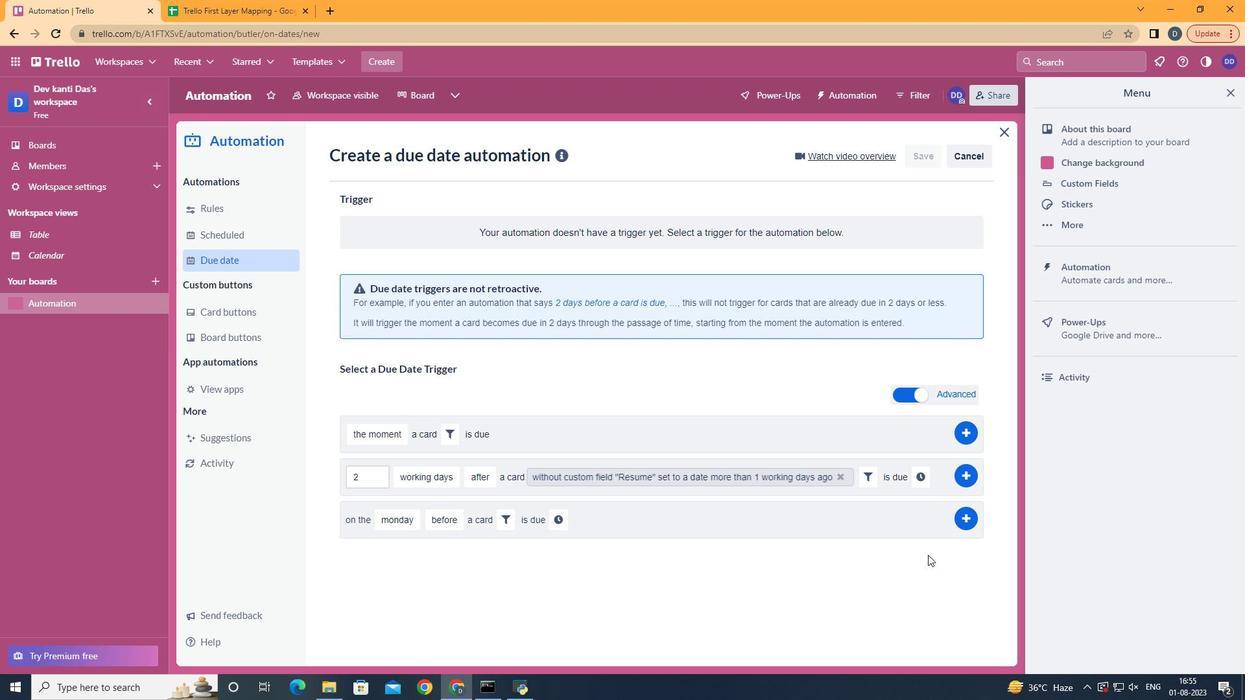 
Action: Mouse moved to (953, 600)
Screenshot: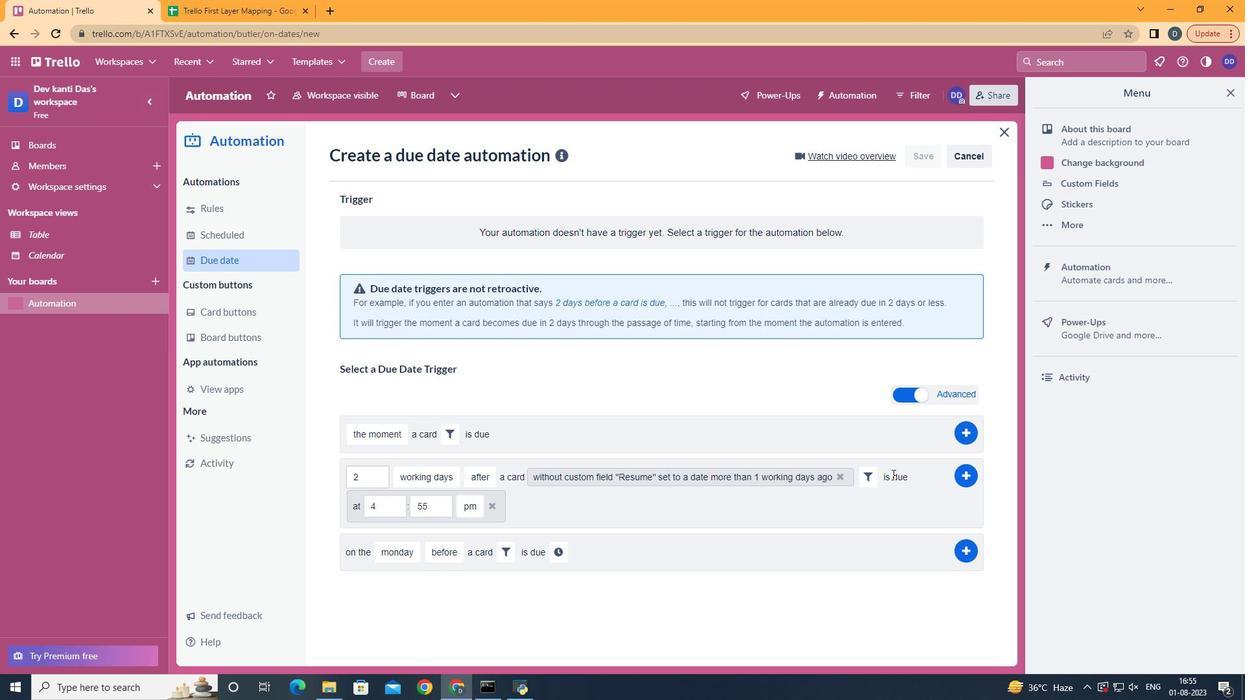 
Action: Mouse pressed left at (953, 600)
Screenshot: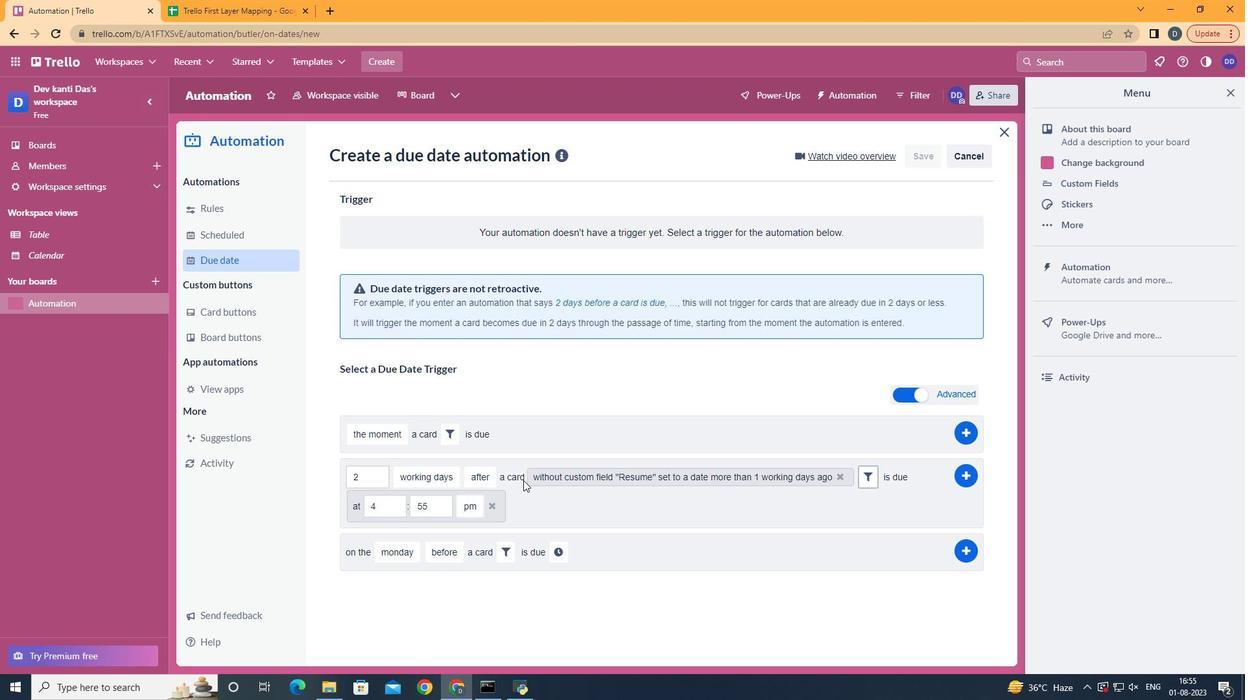 
Action: Mouse moved to (925, 470)
Screenshot: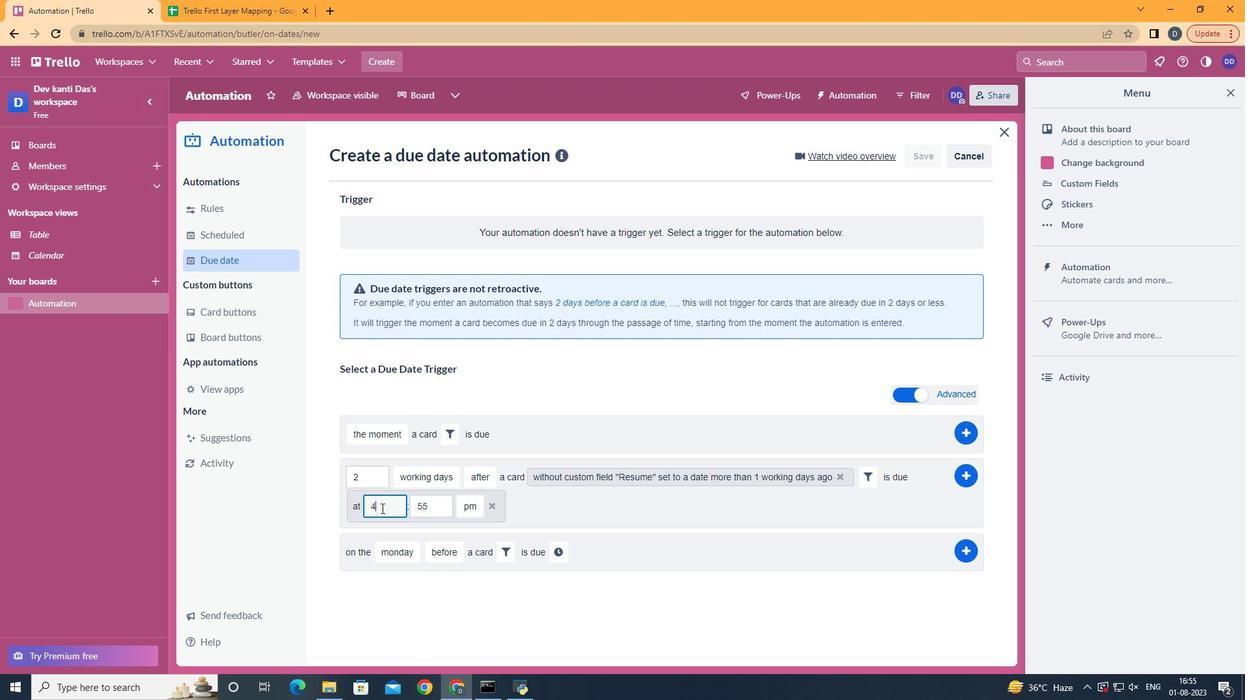 
Action: Mouse pressed left at (925, 470)
Screenshot: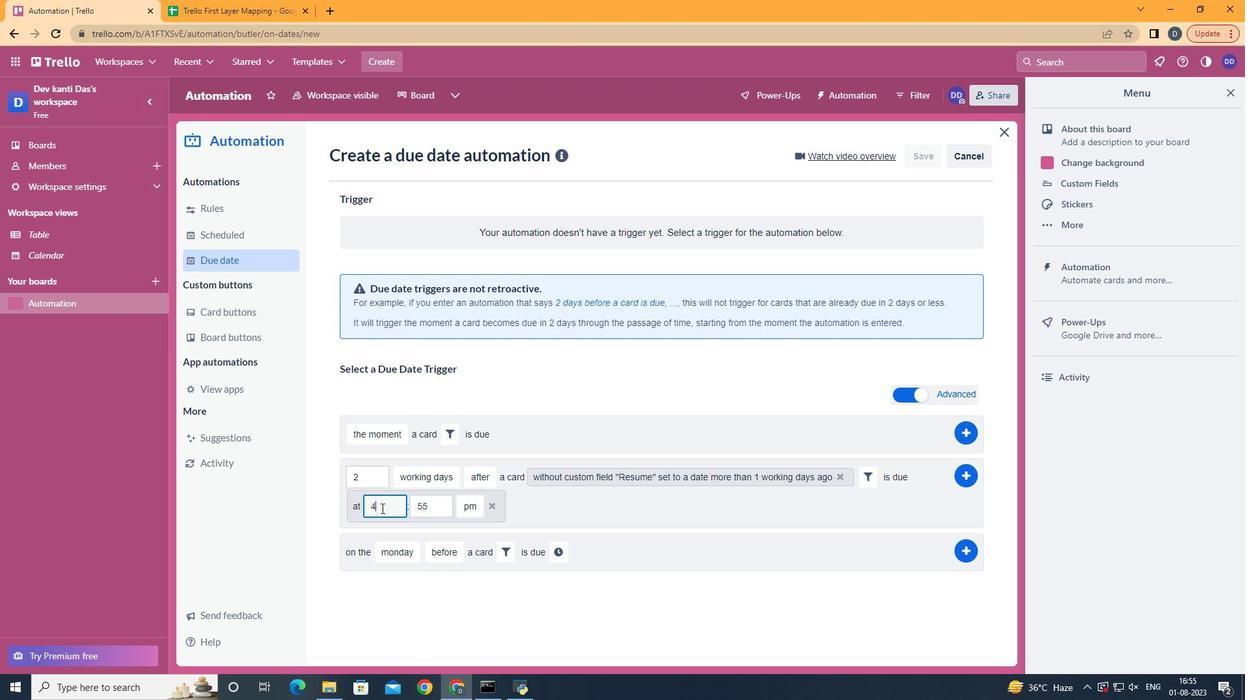 
Action: Mouse moved to (381, 508)
Screenshot: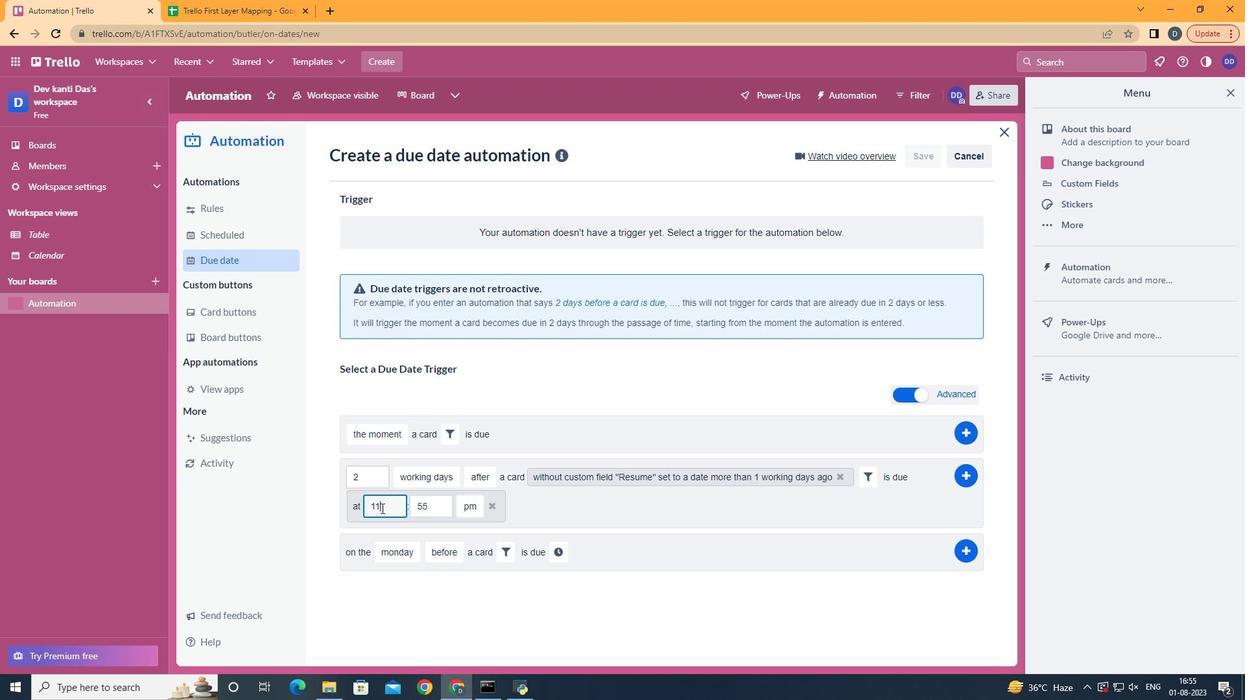 
Action: Mouse pressed left at (381, 508)
Screenshot: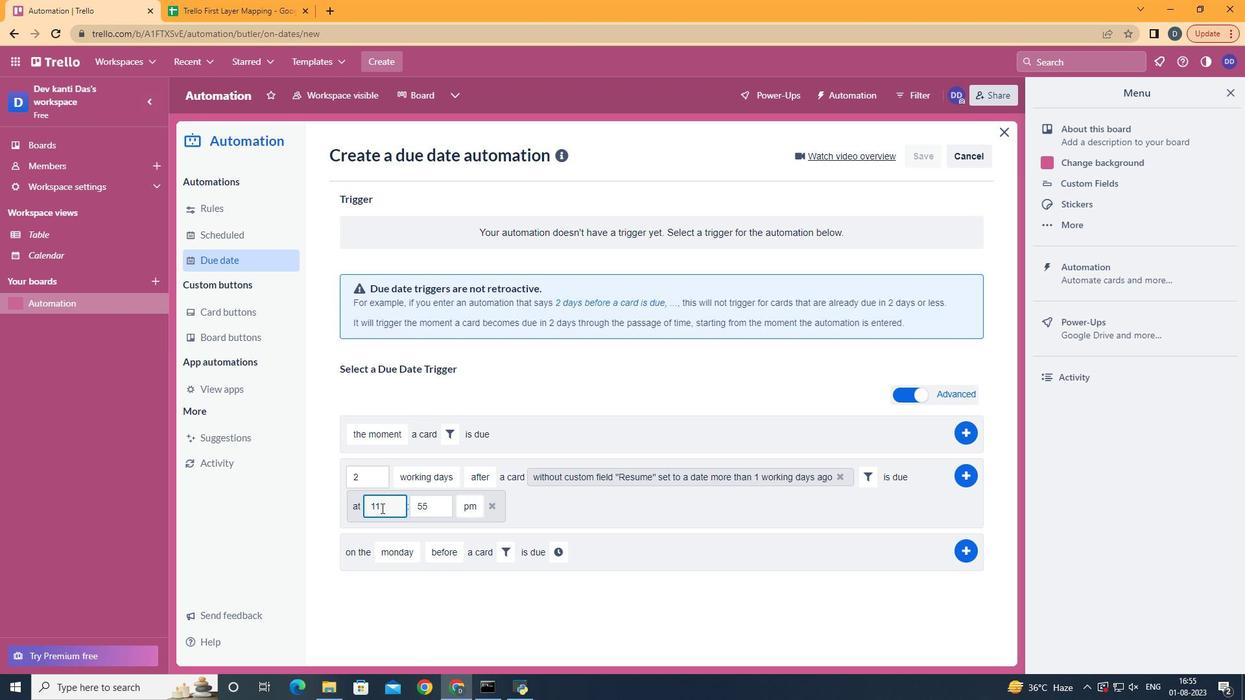 
Action: Key pressed <Key.backspace>11
Screenshot: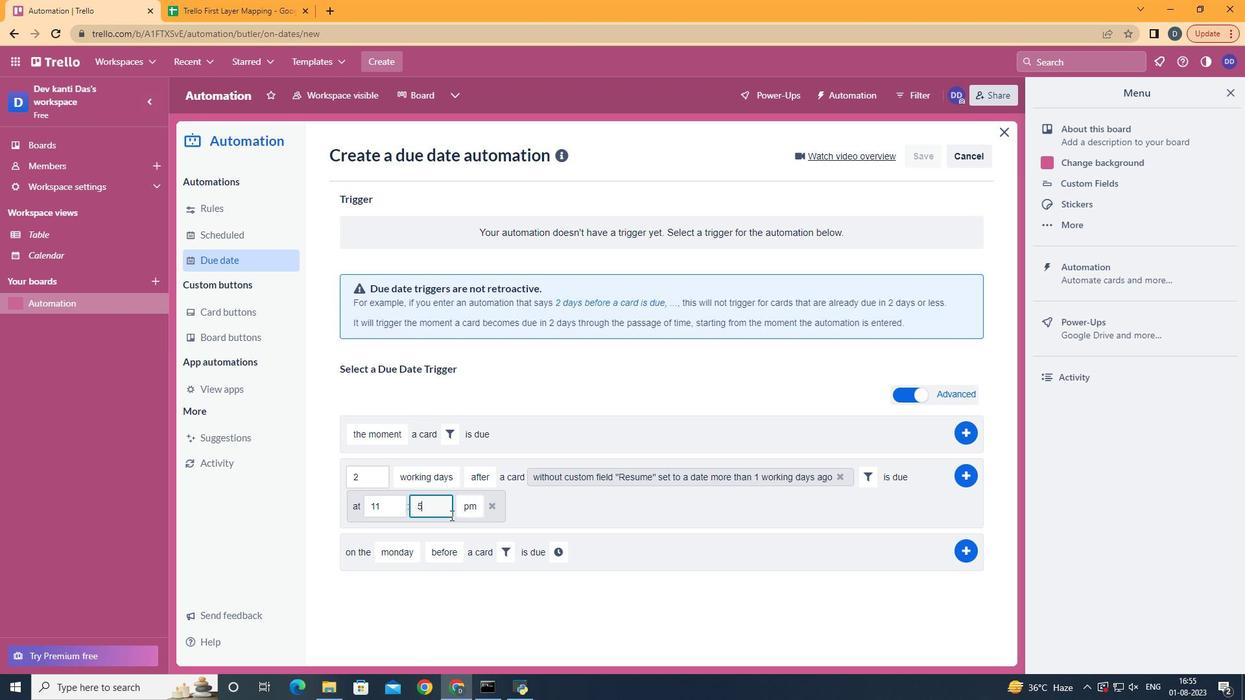 
Action: Mouse moved to (450, 515)
Screenshot: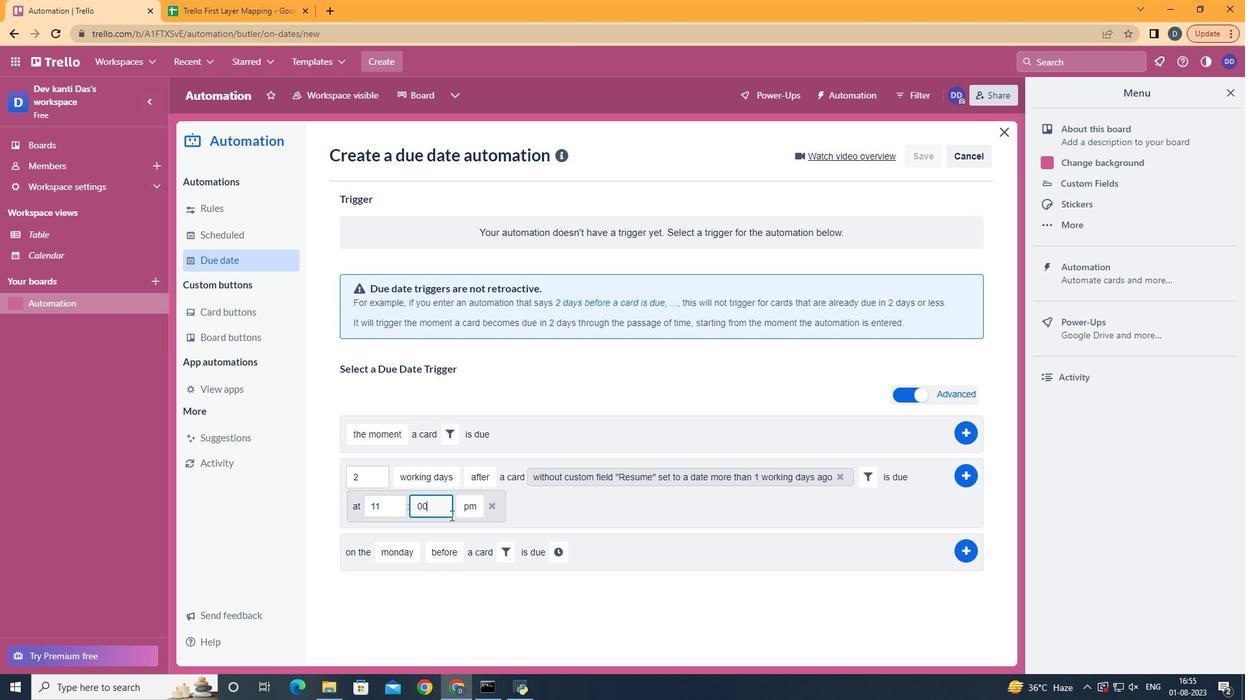 
Action: Mouse pressed left at (450, 515)
Screenshot: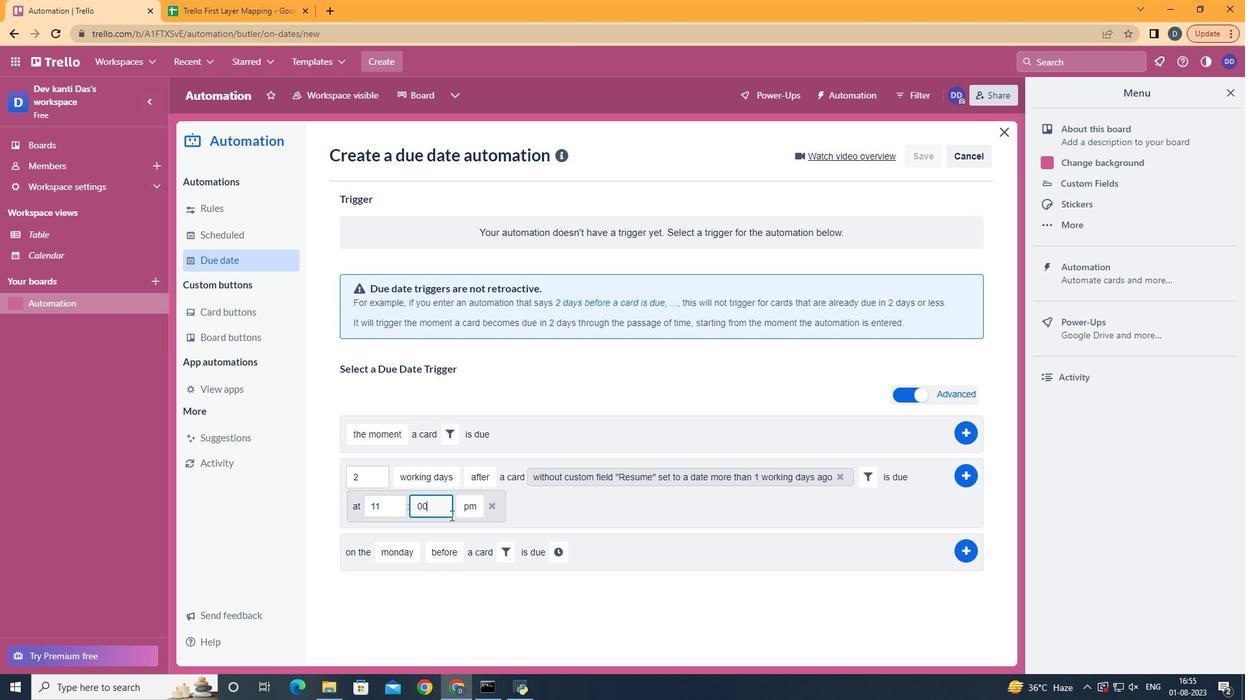 
Action: Key pressed <Key.backspace><Key.backspace>00
Screenshot: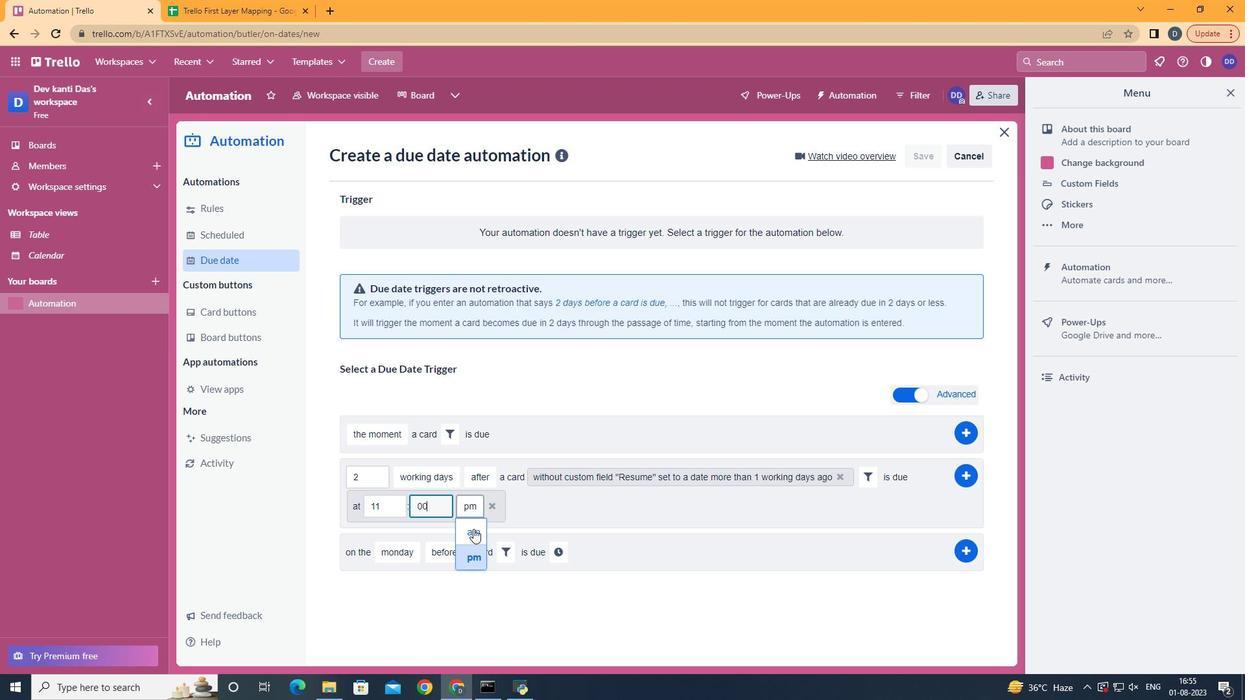 
Action: Mouse moved to (473, 529)
Screenshot: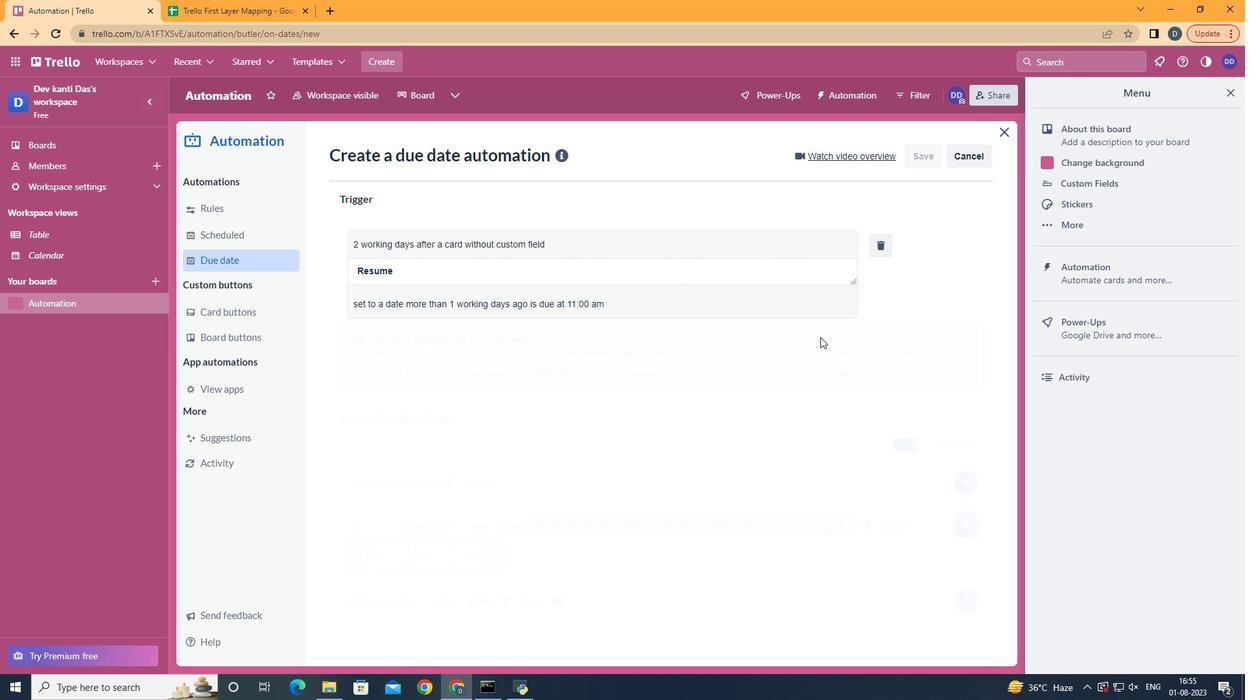 
Action: Mouse pressed left at (473, 529)
Screenshot: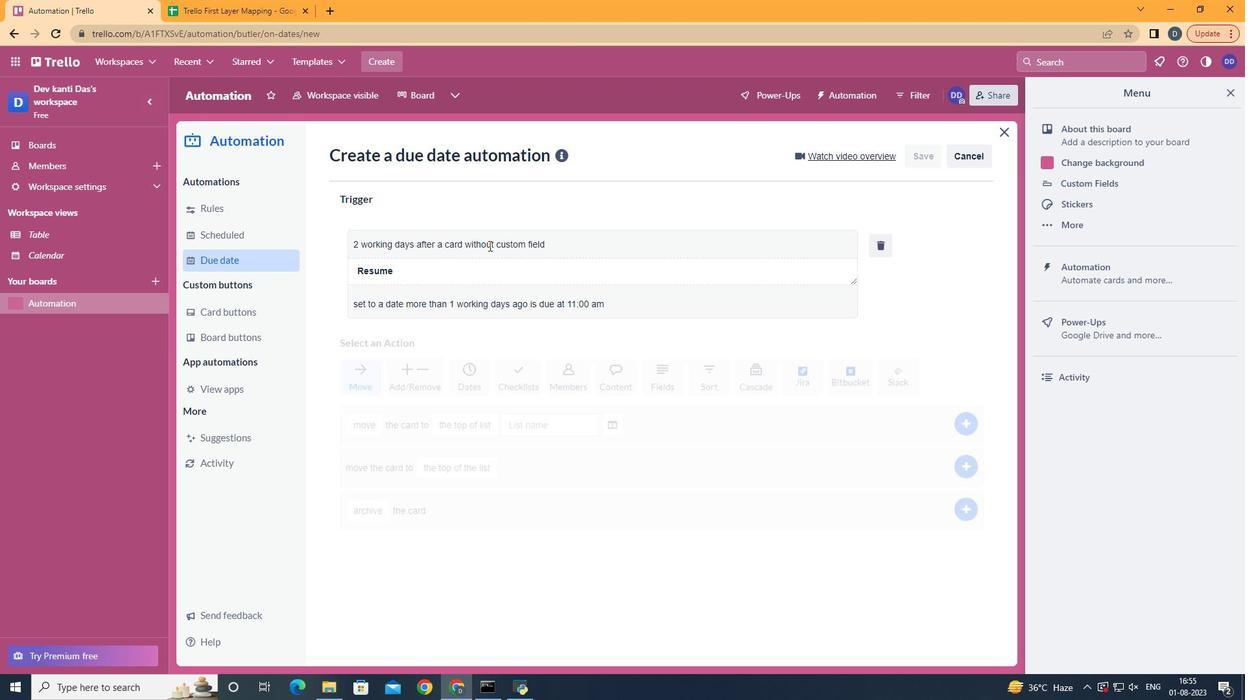 
Action: Mouse moved to (957, 477)
Screenshot: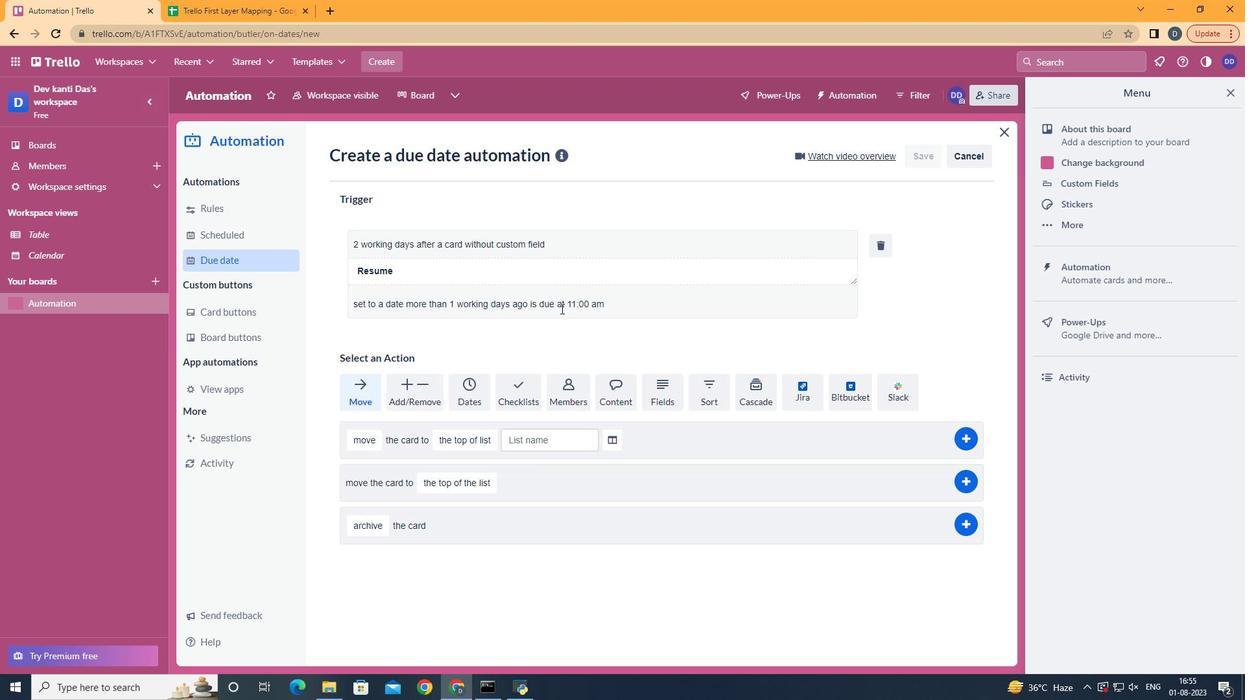 
Action: Mouse pressed left at (957, 477)
Screenshot: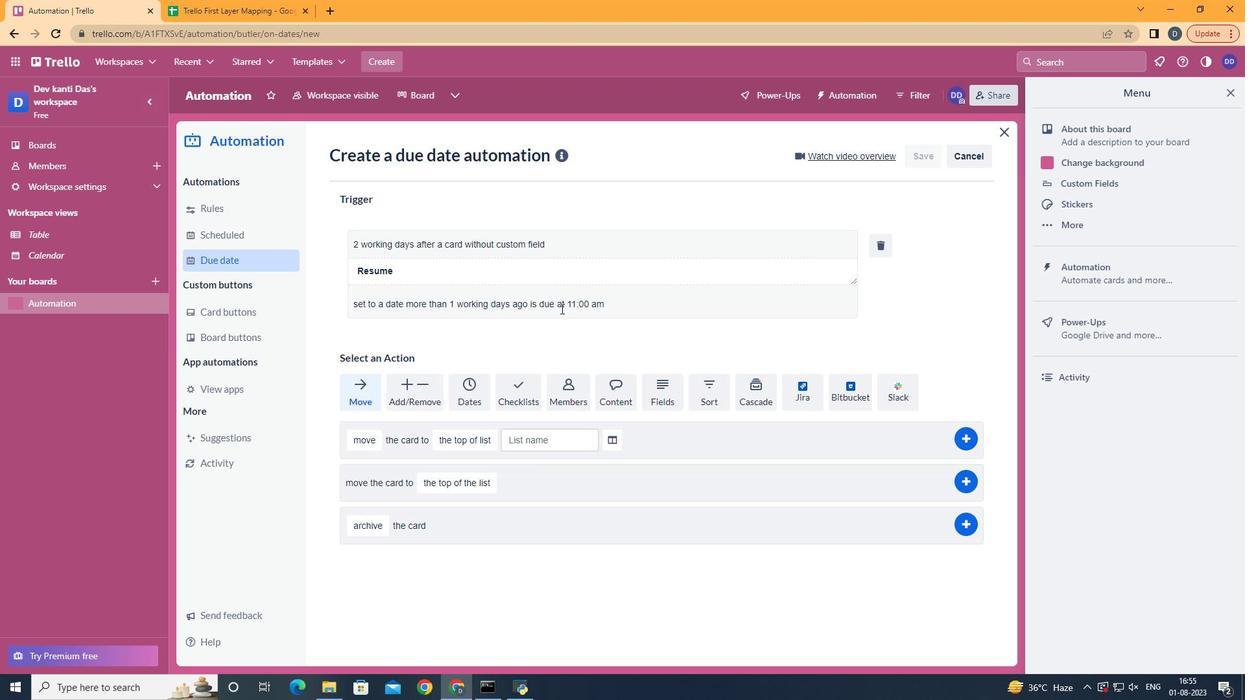 
Action: Mouse moved to (560, 308)
Screenshot: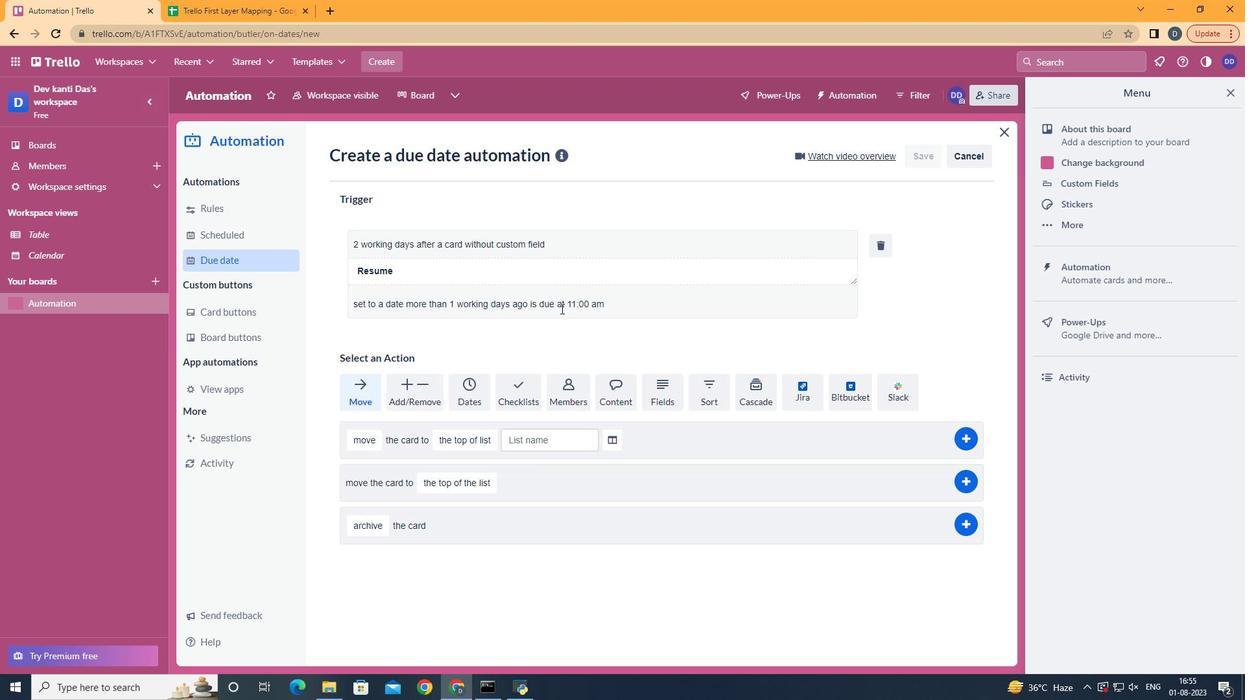 
